 Task: Reserve a 2-hour time slot for a doctor's check-up, including a comprehensive physical examination.
Action: Mouse pressed left at (884, 127)
Screenshot: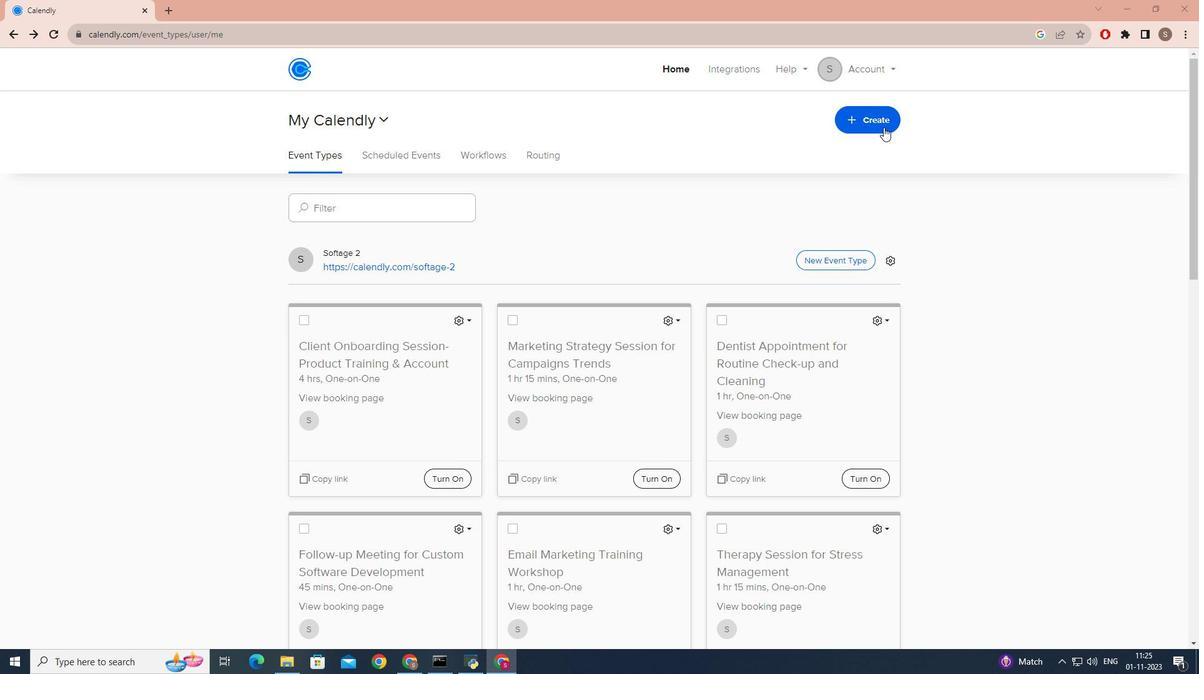 
Action: Mouse moved to (829, 184)
Screenshot: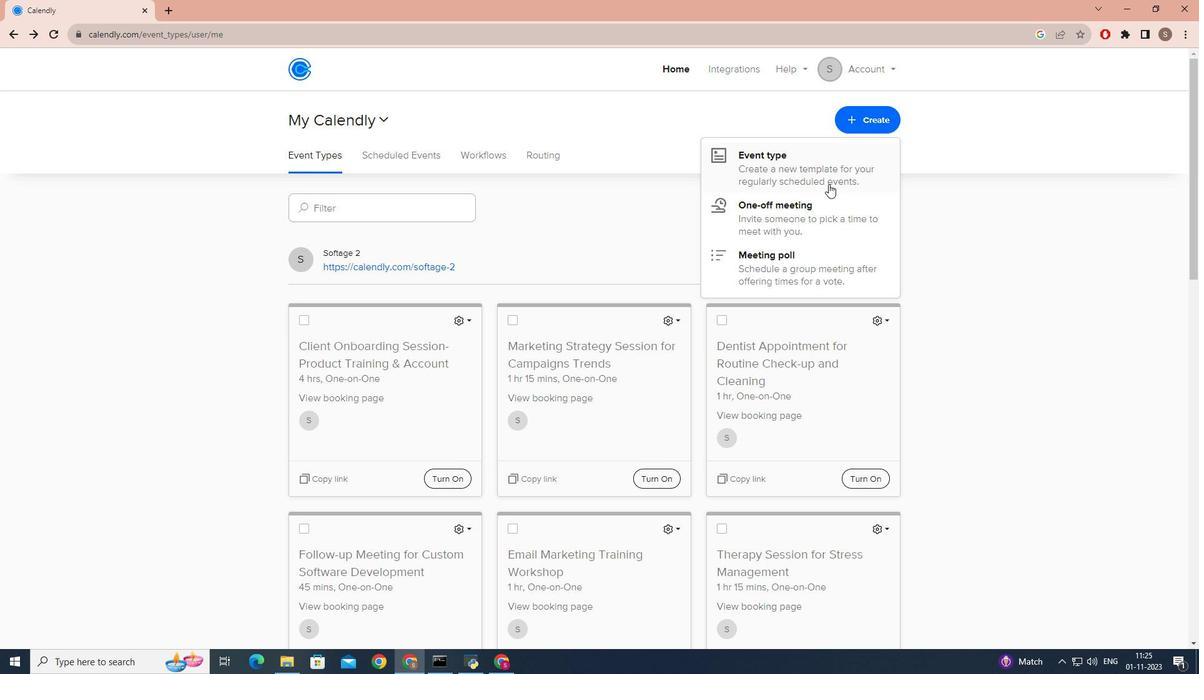 
Action: Mouse pressed left at (829, 184)
Screenshot: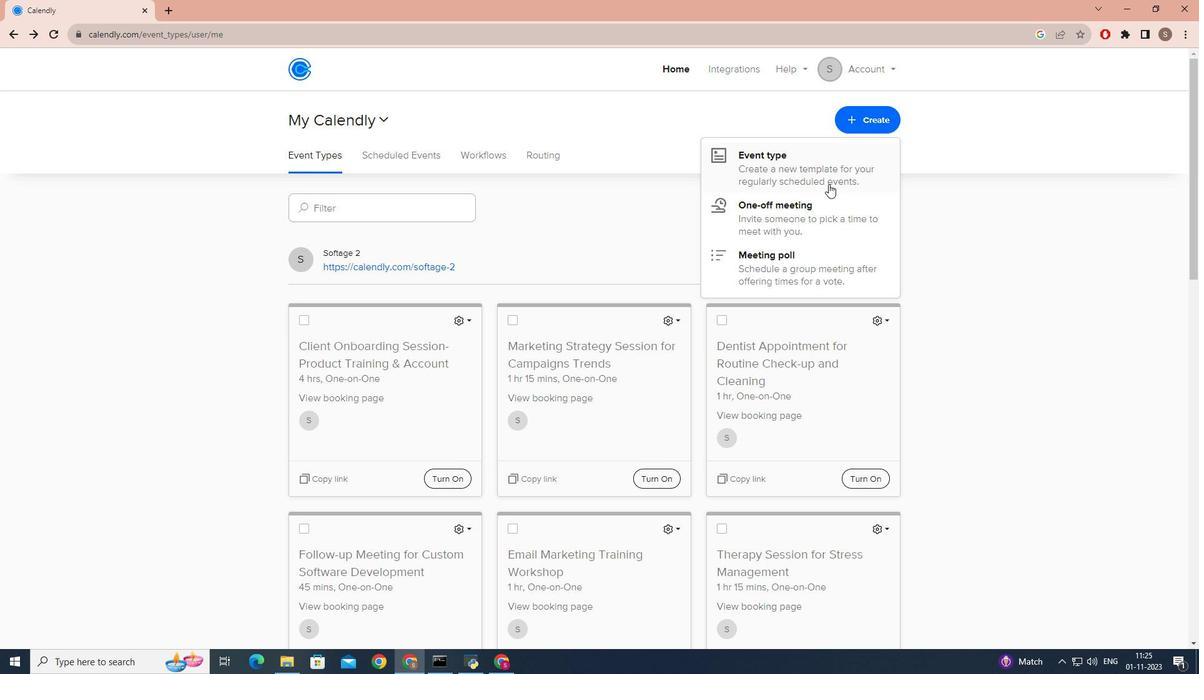 
Action: Mouse moved to (581, 236)
Screenshot: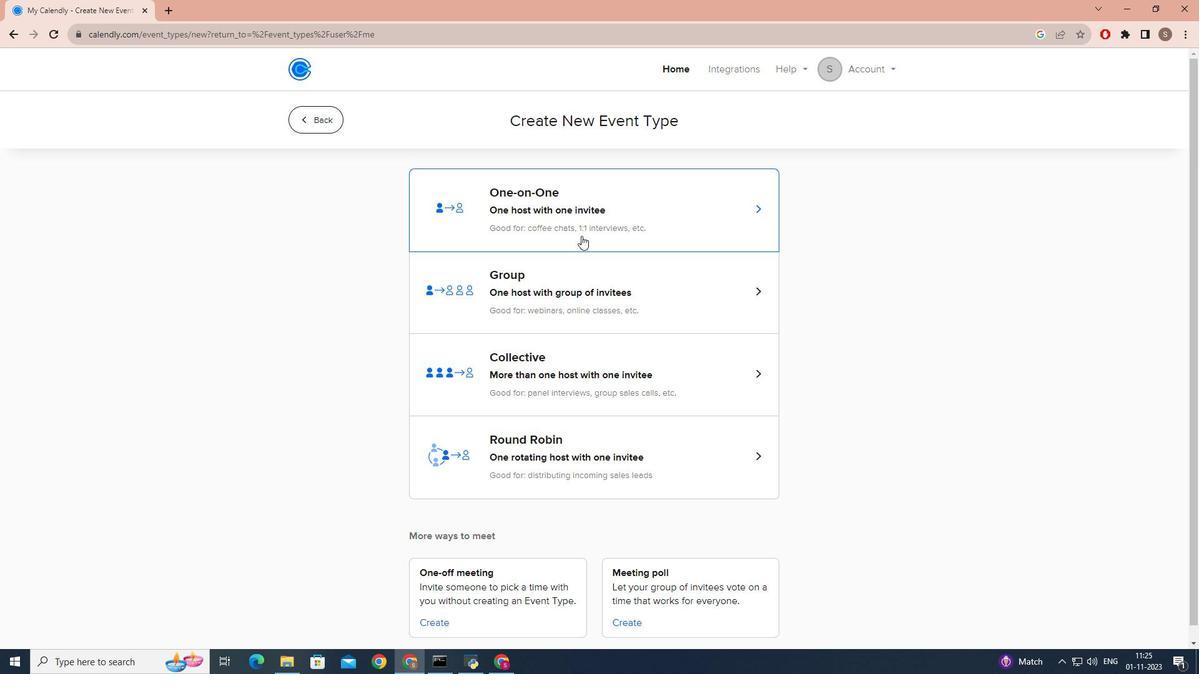 
Action: Mouse pressed left at (581, 236)
Screenshot: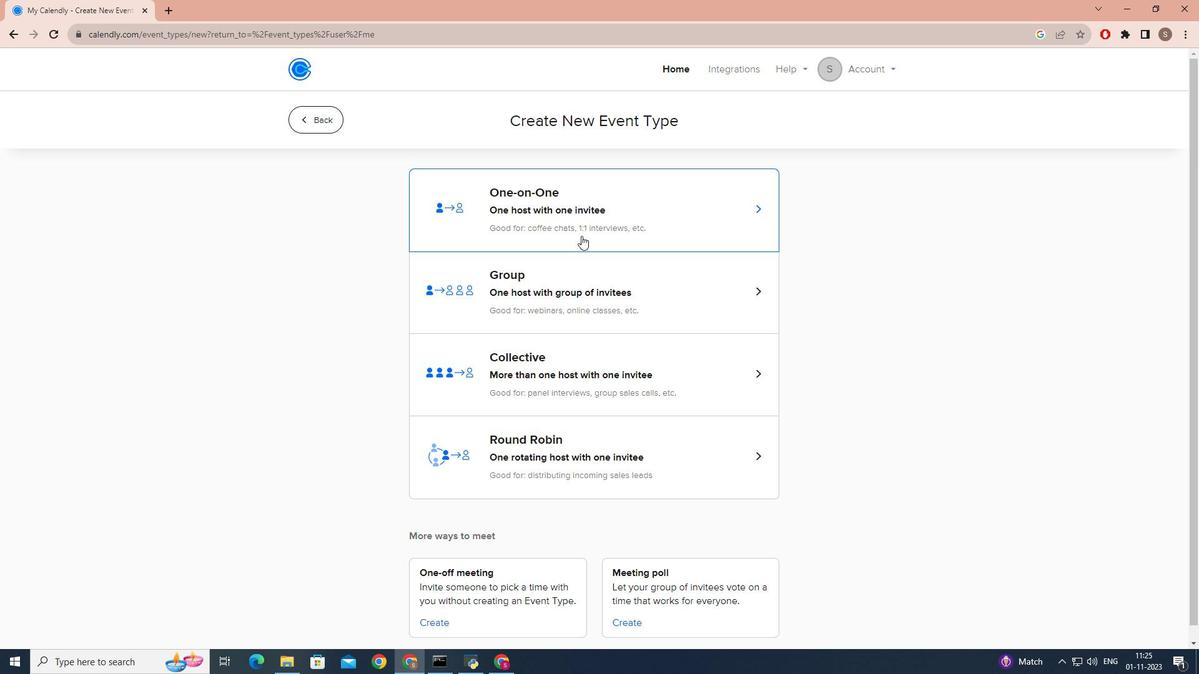 
Action: Mouse moved to (439, 302)
Screenshot: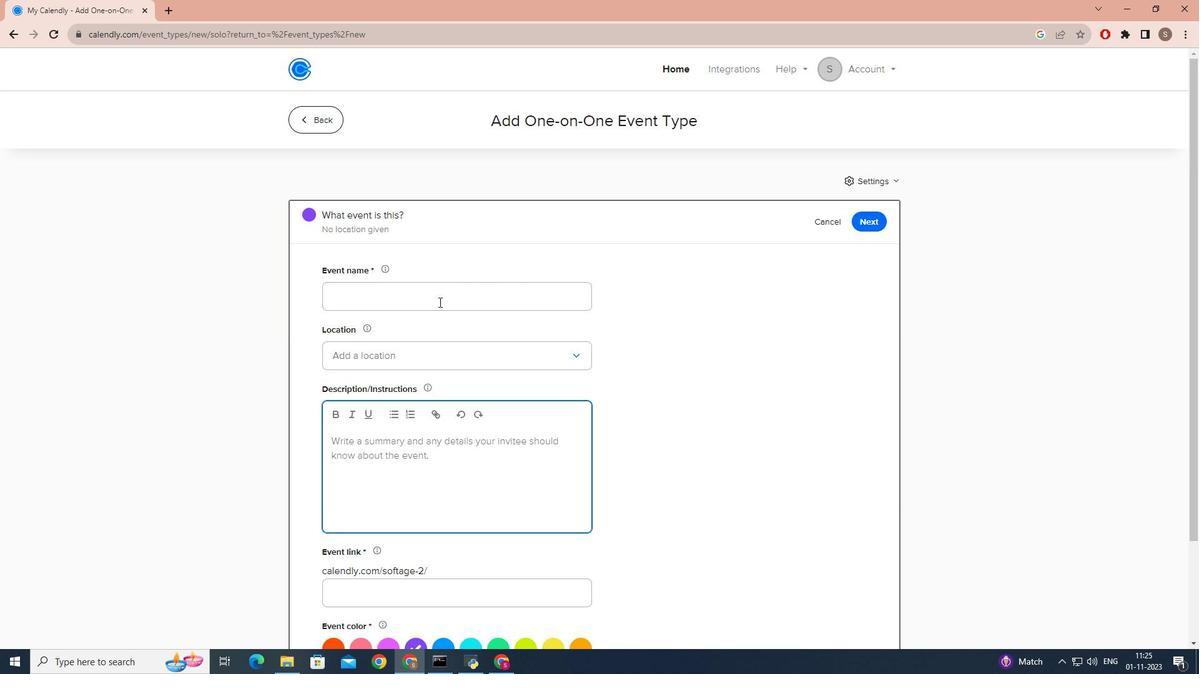 
Action: Mouse pressed left at (439, 302)
Screenshot: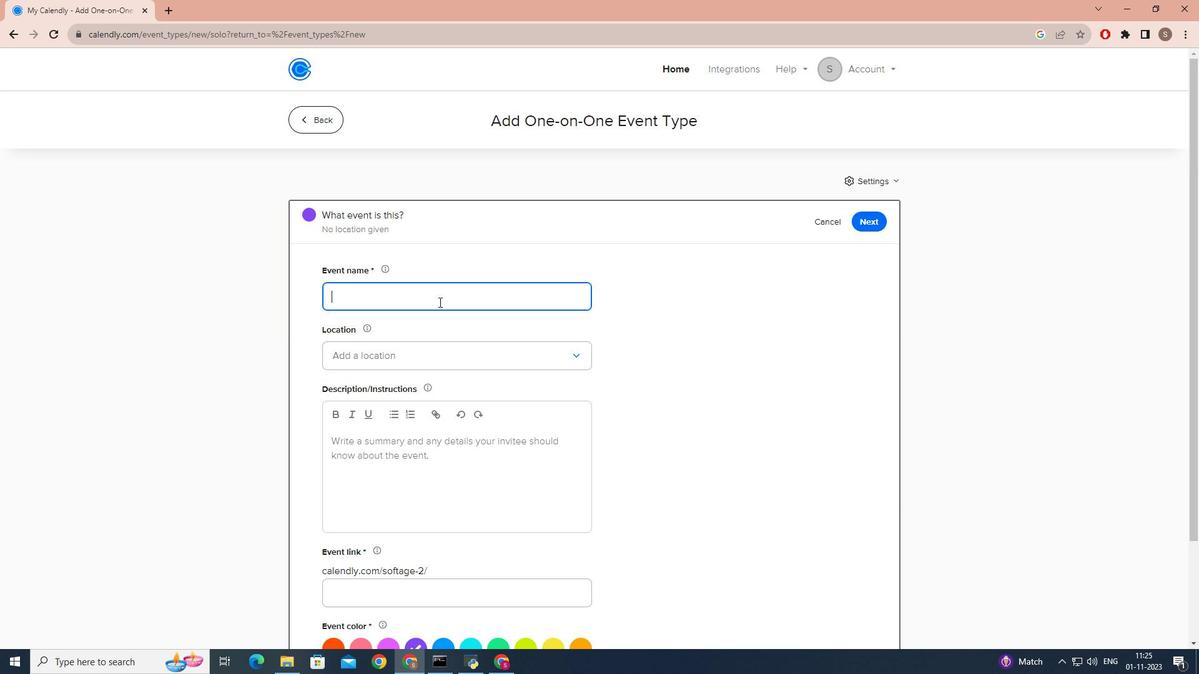 
Action: Key pressed <Key.caps_lock>C<Key.caps_lock>ompreheb<Key.backspace>nsive<Key.space><Key.caps_lock>P<Key.caps_lock>hysical<Key.space><Key.caps_lock>EX<Key.backspace><Key.caps_lock>xa,<Key.backspace>mination
Screenshot: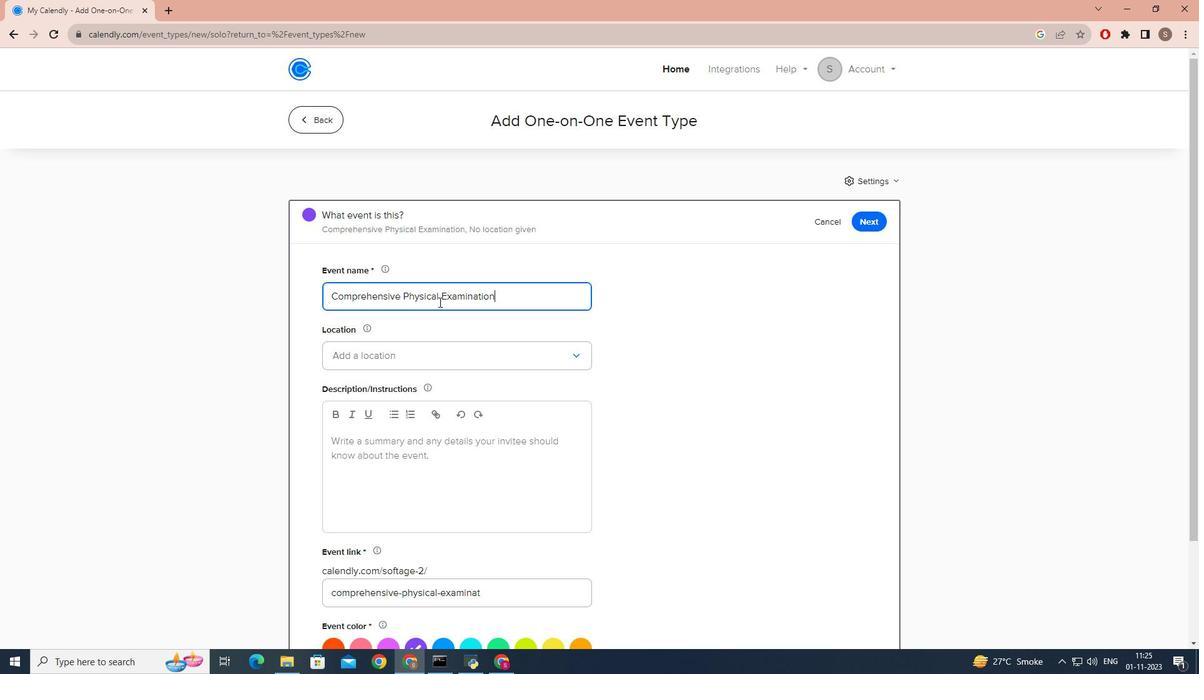 
Action: Mouse moved to (373, 357)
Screenshot: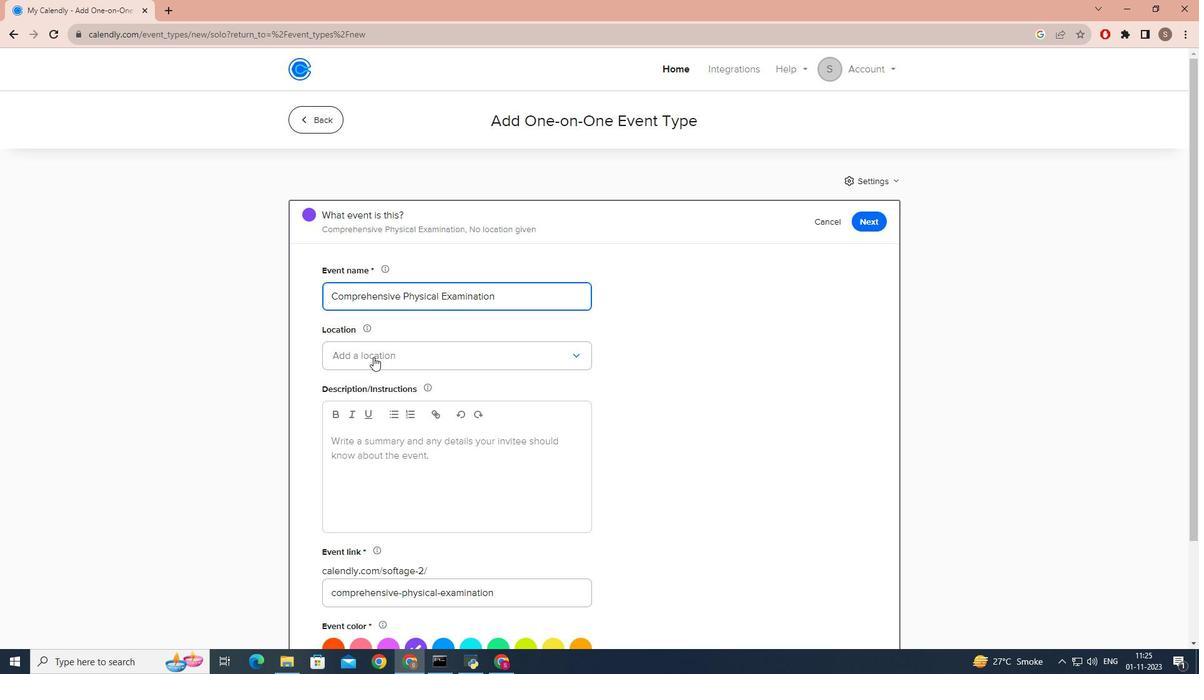 
Action: Mouse pressed left at (373, 357)
Screenshot: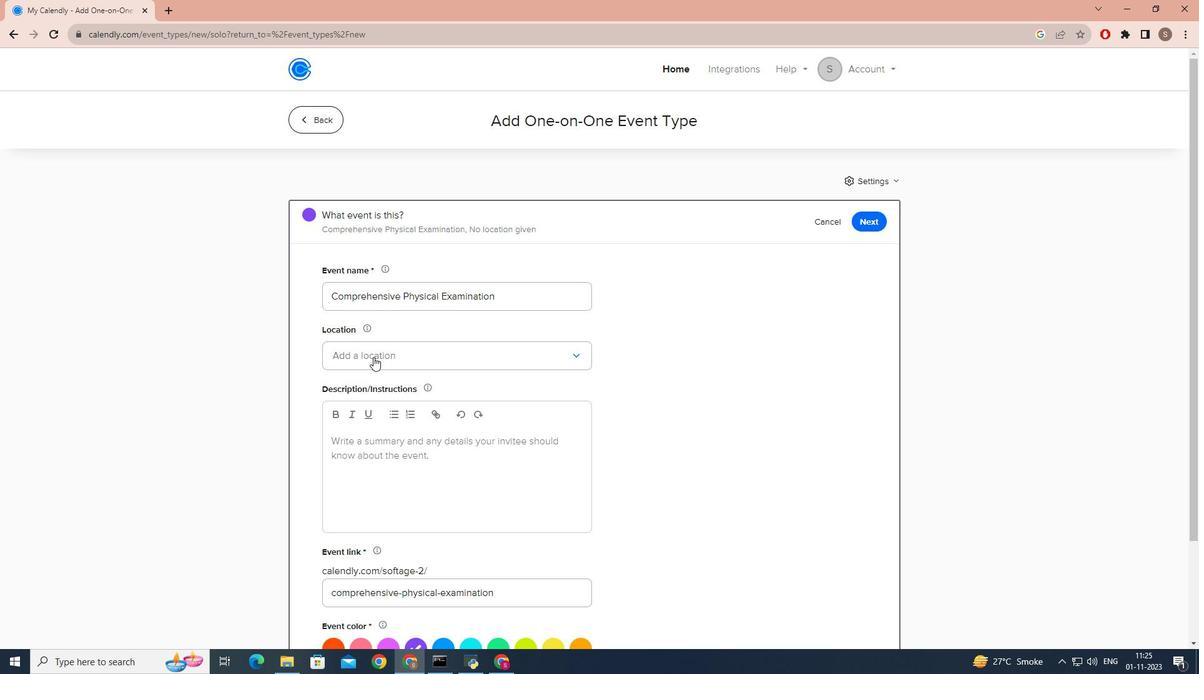 
Action: Mouse moved to (373, 401)
Screenshot: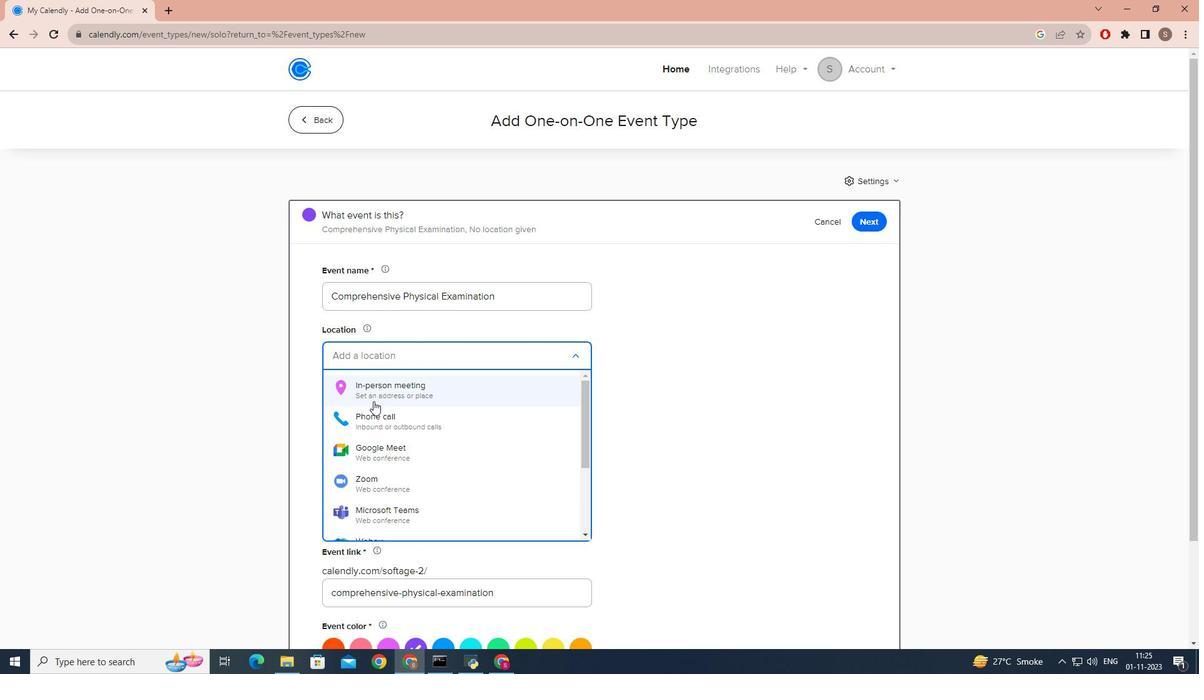 
Action: Mouse pressed left at (373, 401)
Screenshot: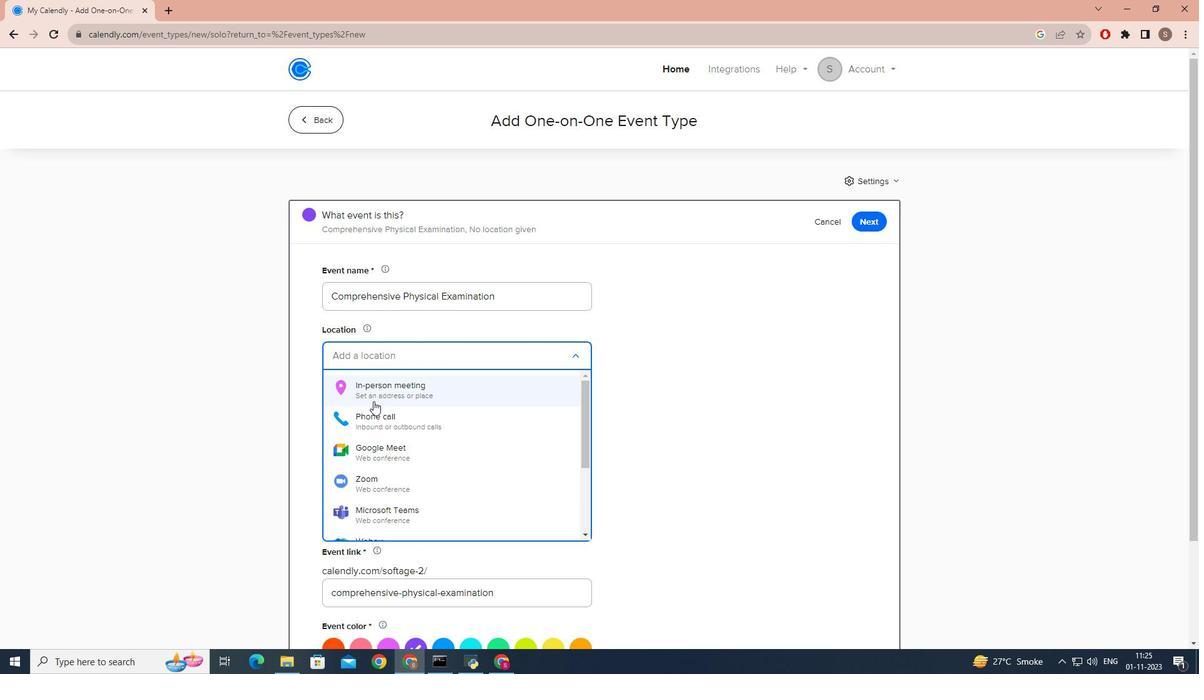 
Action: Mouse moved to (494, 208)
Screenshot: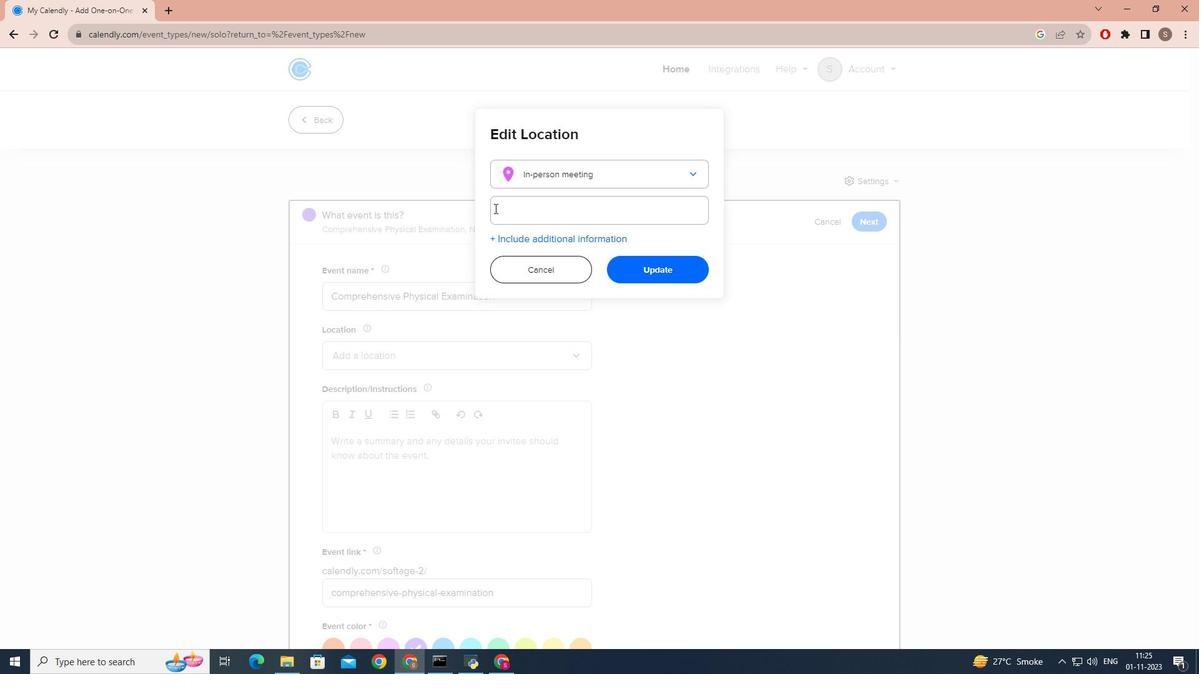 
Action: Mouse pressed left at (494, 208)
Screenshot: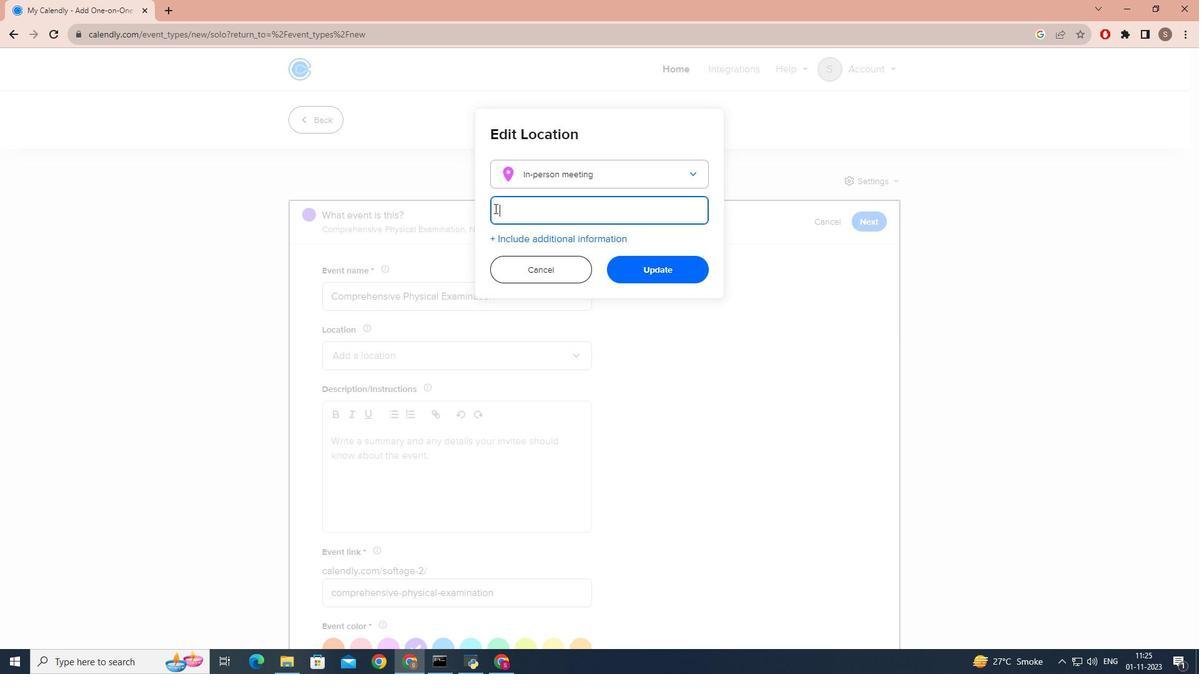 
Action: Key pressed <Key.caps_lock>M<Key.caps_lock>ayo<Key.space><Key.caps_lock>C<Key.caps_lock>linic,<Key.caps_lock>M<Key.caps_lock>innesota
Screenshot: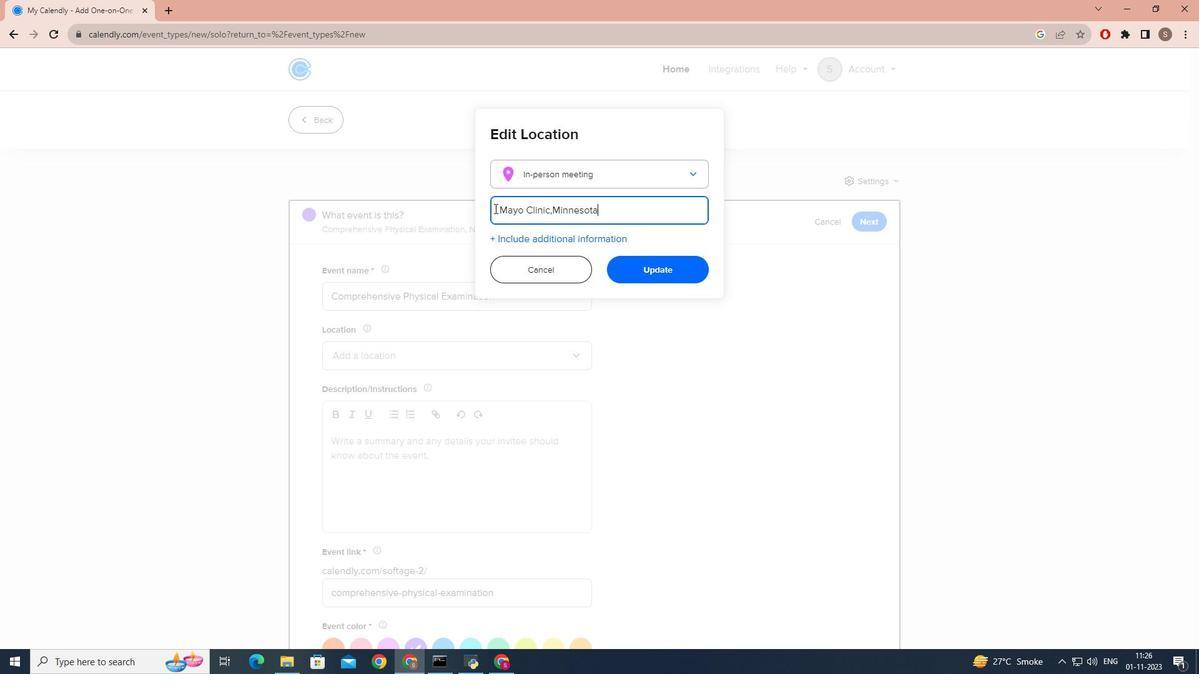 
Action: Mouse moved to (641, 264)
Screenshot: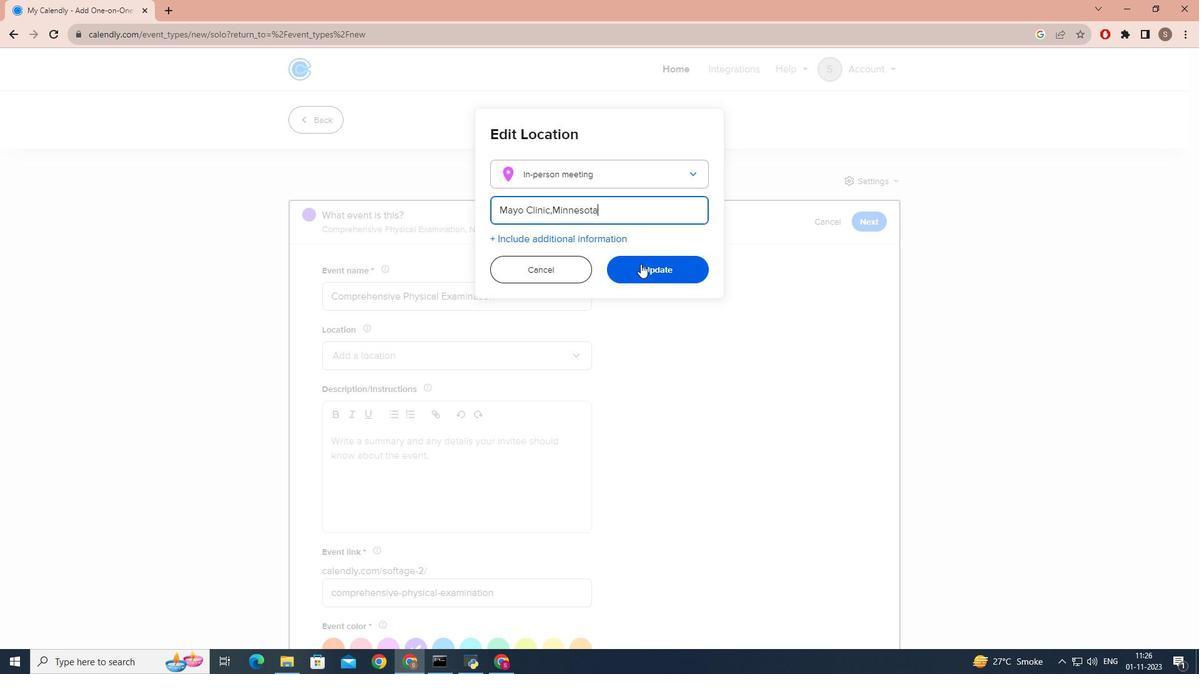 
Action: Mouse pressed left at (641, 264)
Screenshot: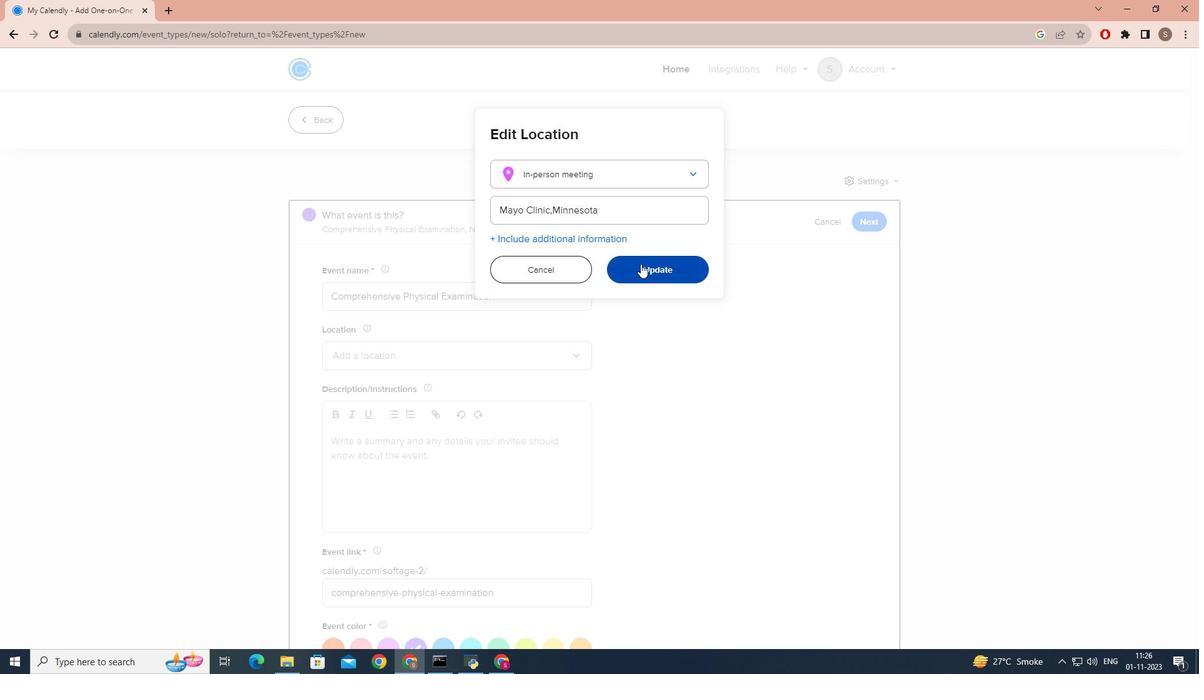 
Action: Mouse moved to (355, 488)
Screenshot: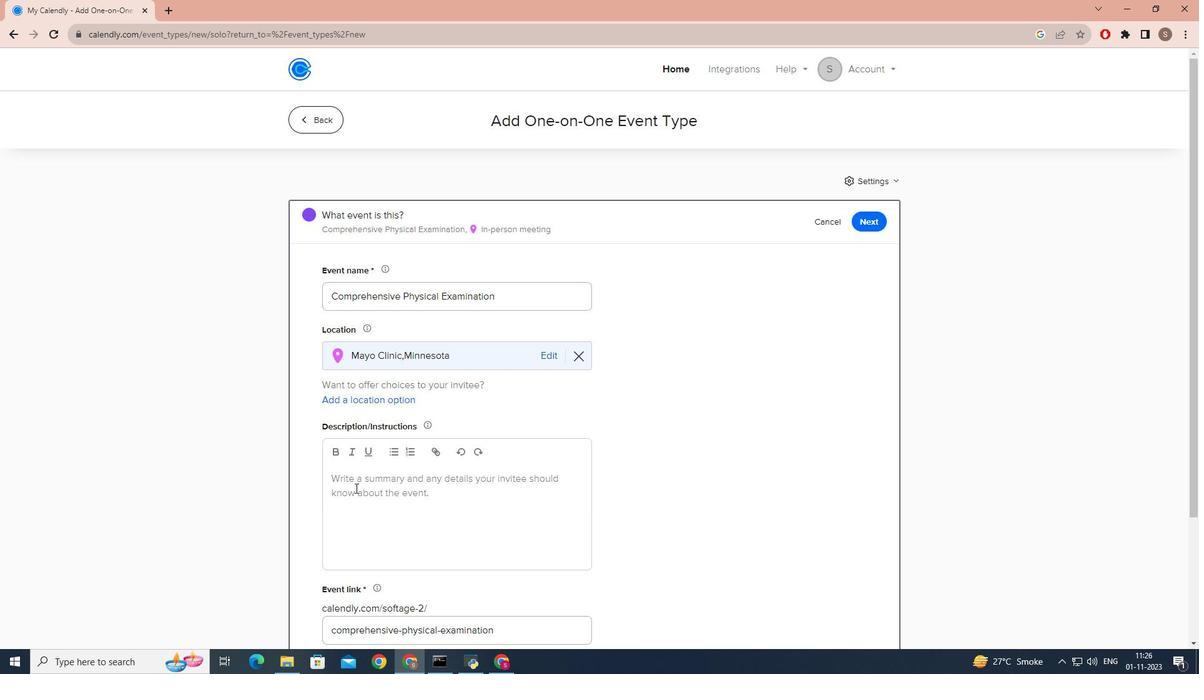 
Action: Mouse pressed left at (355, 488)
Screenshot: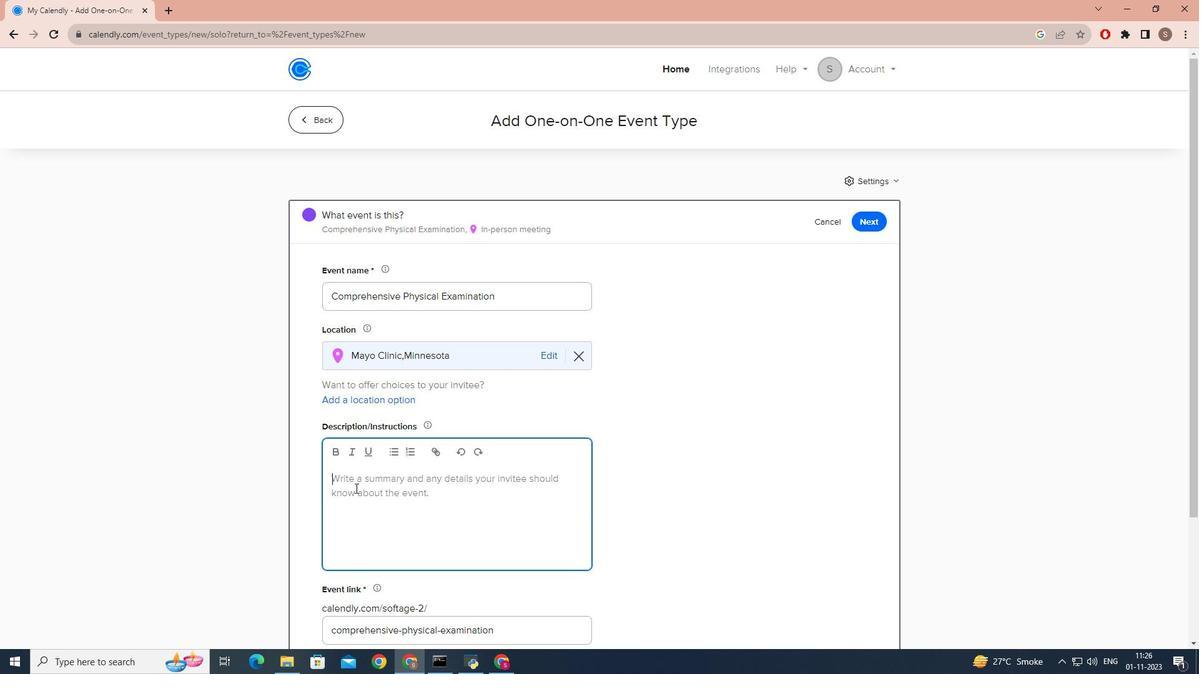 
Action: Key pressed <Key.caps_lock>T<Key.caps_lock>hank<Key.space>you<Key.space>for<Key.space>visiting<Key.space>and<Key.space>booking<Key.space>an<Key.space>appointment<Key.space>with<Key.space><Key.caps_lock>D<Key.caps_lock>r.<Key.space><Key.caps_lock>K<Key.caps_lock>atie<Key.space><Key.caps_lock>J<Key.caps_lock>ones<Key.space>,<Key.space><Key.caps_lock>D<Key.caps_lock>=<Key.backspace><Key.backspace><Key.backspace><Key.backspace>.<Key.caps_lock>D<Key.caps_lock>uring<Key.space>this<Key.space>appointment<Key.space>we<Key.space>will<Key.space>cob<Key.backspace>ver<Key.space>all<Key.space>aspects<Key.space>of<Key.space>your<Key.space>health<Key.space>,discuss<Key.space>any<Key.space>conce
Screenshot: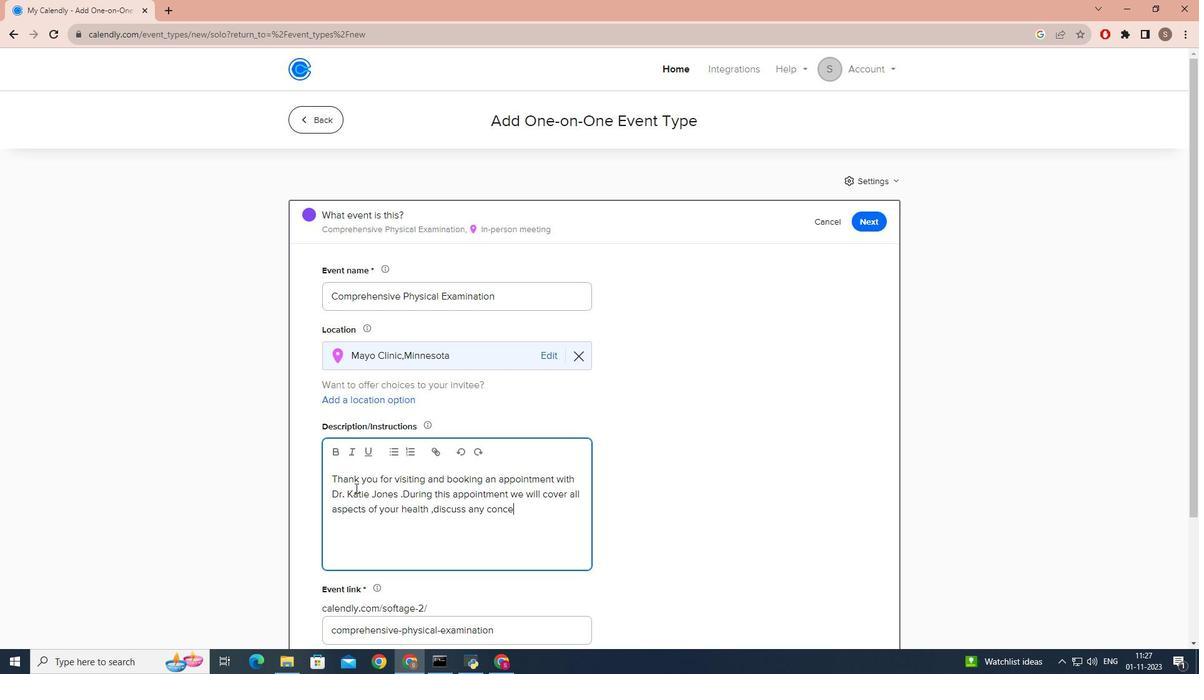 
Action: Mouse moved to (355, 488)
Screenshot: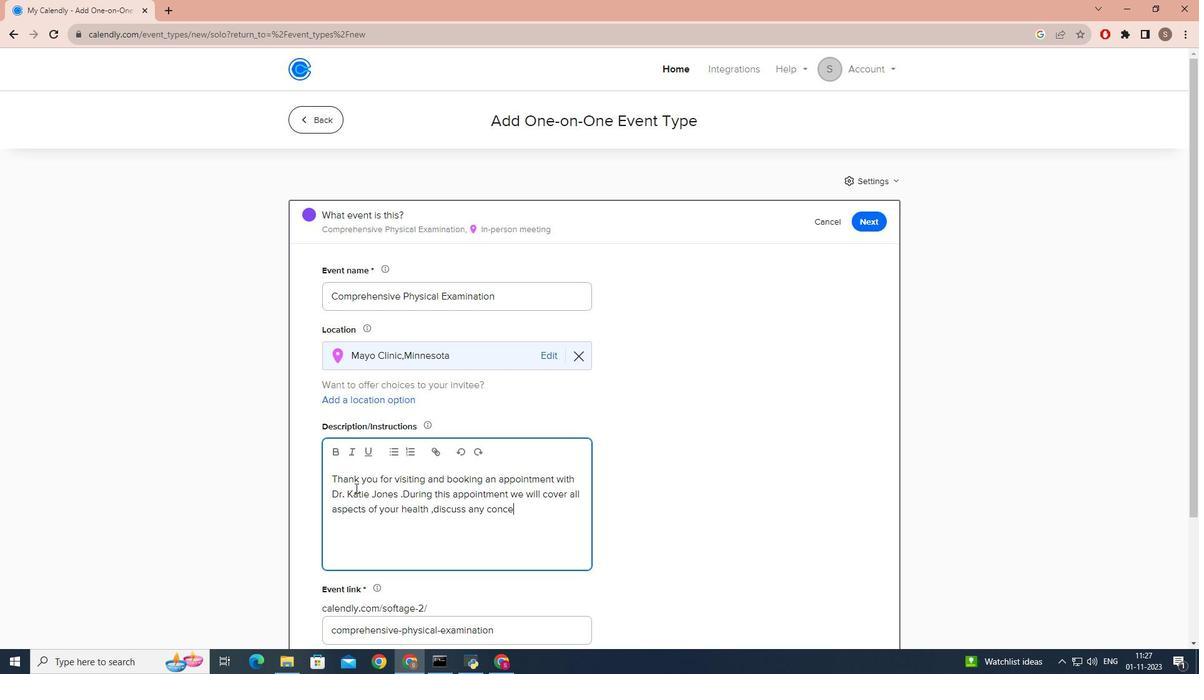 
Action: Key pressed rn
Screenshot: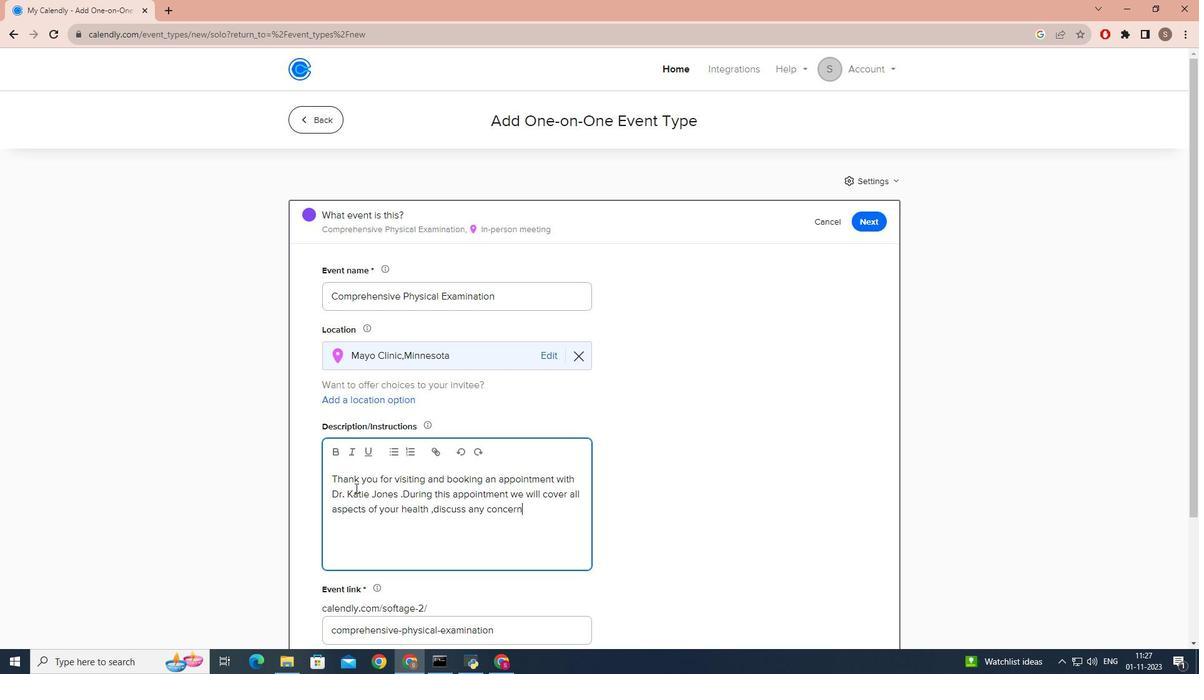 
Action: Mouse moved to (355, 488)
Screenshot: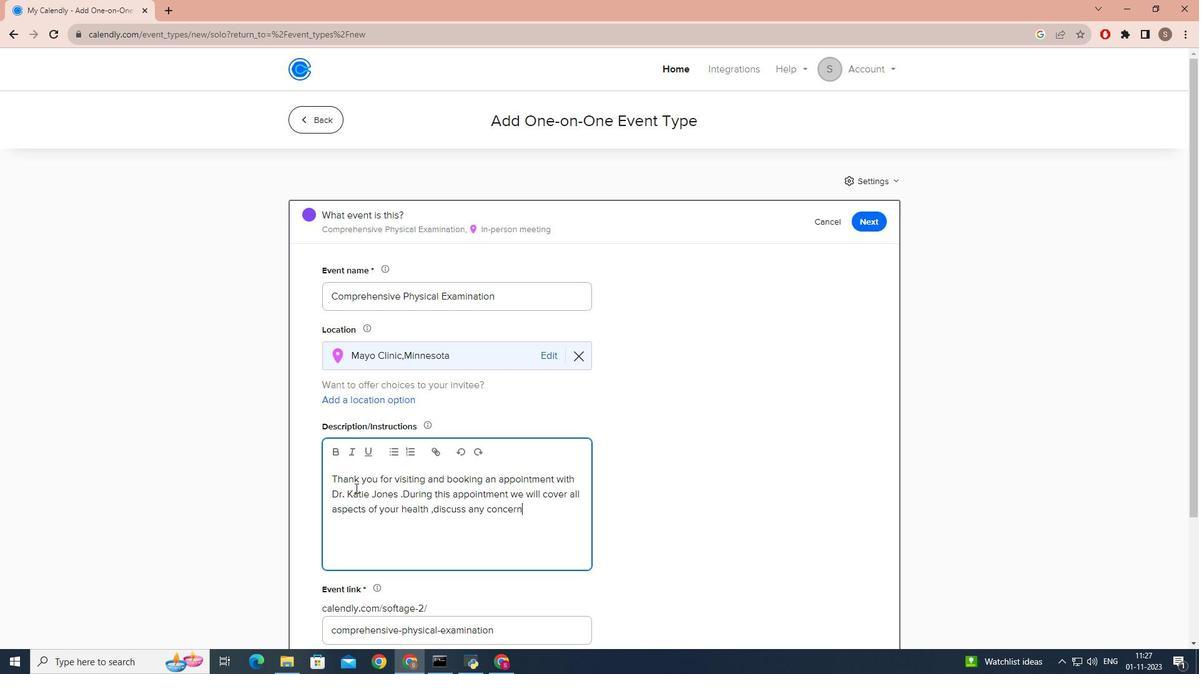
Action: Key pressed s<Key.space>you<Key.space>might<Key.space>be<Key.space>having<Key.space>and<Key.space>perform<Key.space>a<Key.space>thorough<Key.space>examination<Key.space>check<Key.space>up.<Key.caps_lock>P<Key.caps_lock>lease<Key.space>select<Key.space>a<Key.space>tim<Key.space><Key.backspace>e<Key.space>taht<Key.space><Key.backspace><Key.backspace><Key.backspace><Key.backspace>hat<Key.space>suits<Key.space>you.<Key.caps_lock>WE<Key.caps_lock><Key.backspace>e<Key.space>look<Key.space>forward<Key.space>in<Key.space>assessing<Key.space>you<Key.space>in<Key.space>maintaining<Key.space>your<Key.space>well<Key.space>being.
Screenshot: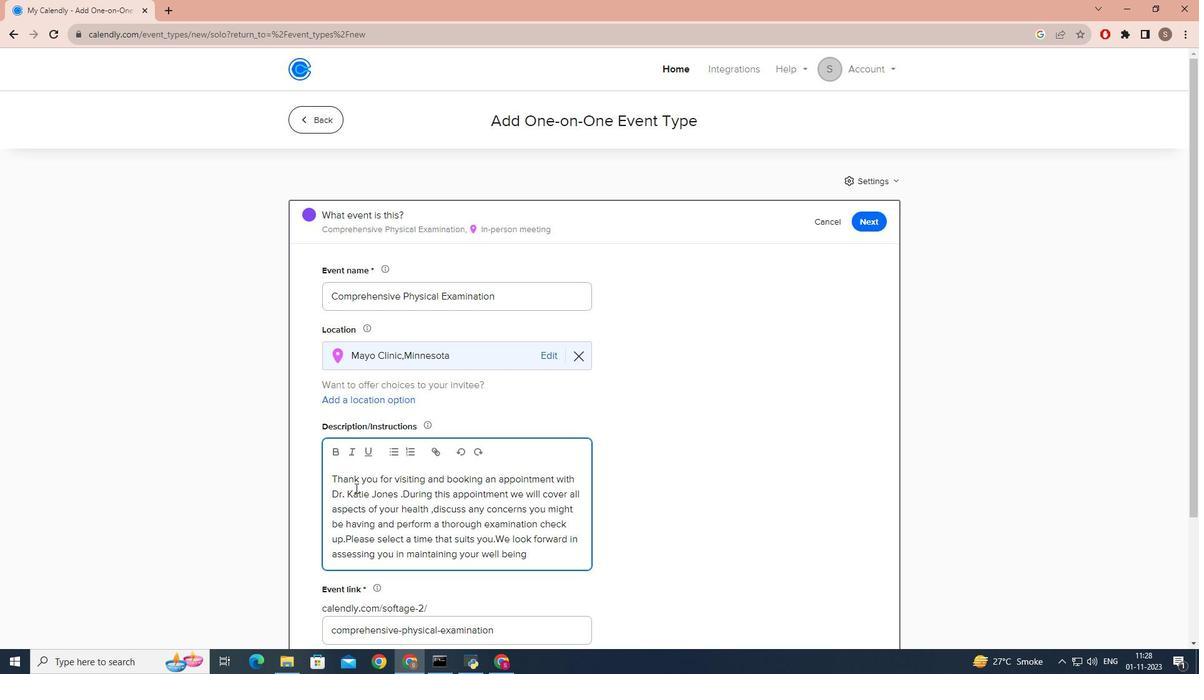 
Action: Mouse moved to (135, 349)
Screenshot: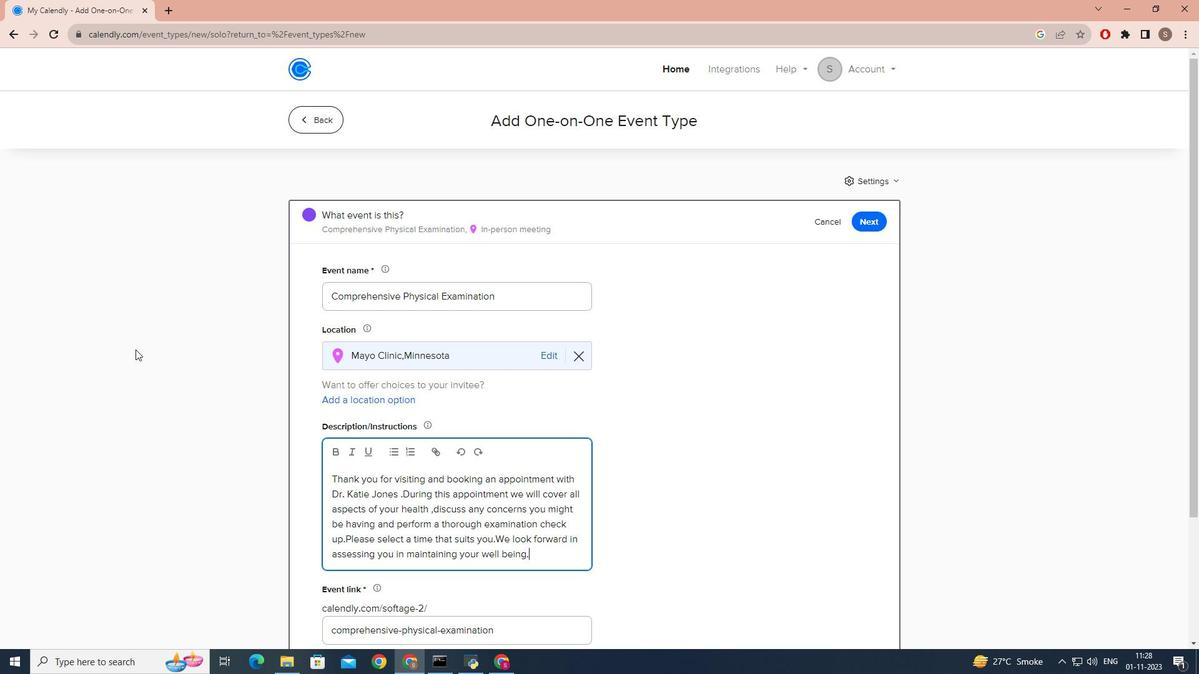 
Action: Mouse scrolled (135, 349) with delta (0, 0)
Screenshot: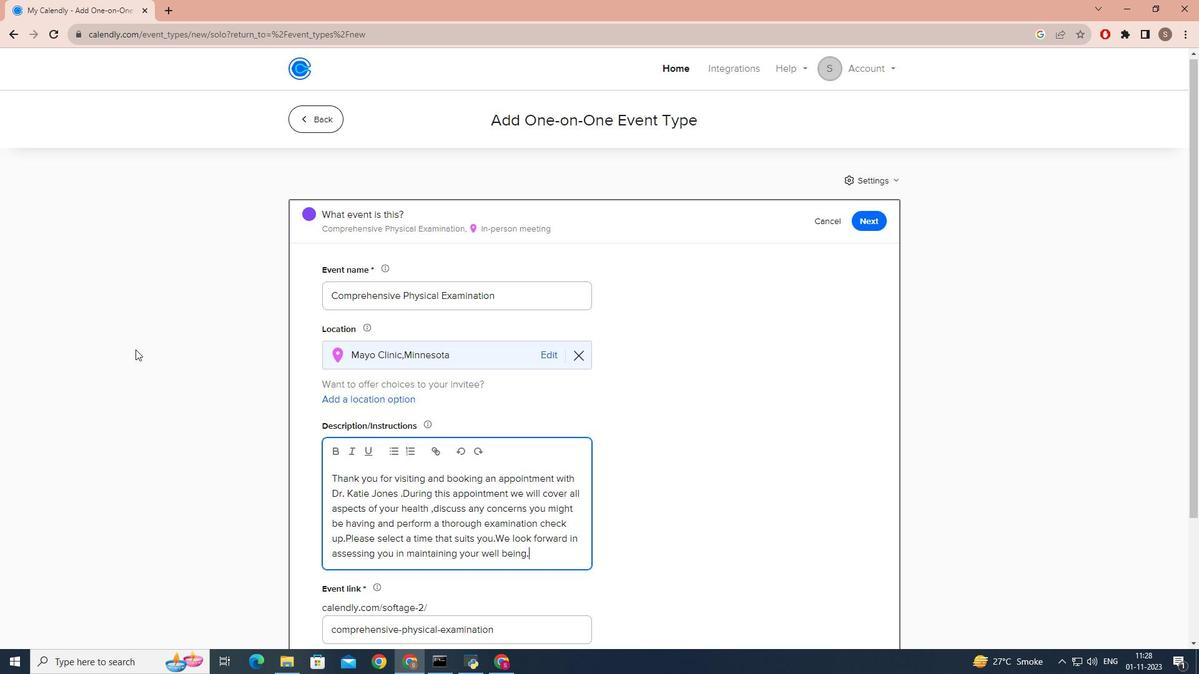 
Action: Mouse scrolled (135, 349) with delta (0, 0)
Screenshot: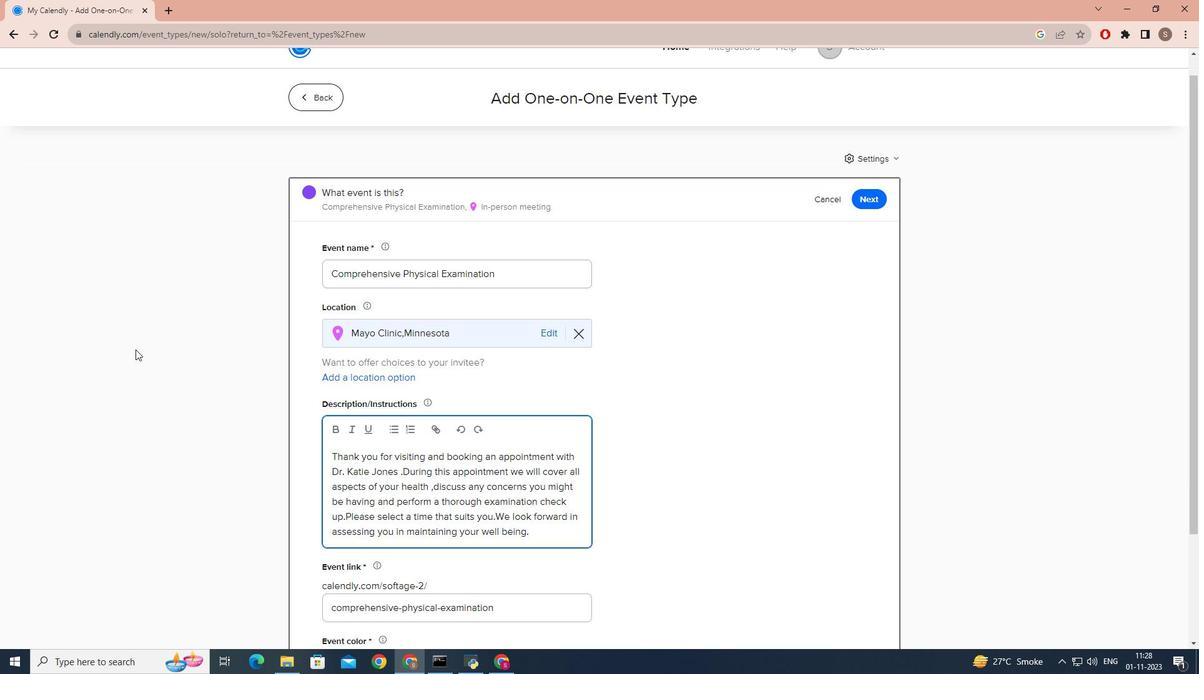 
Action: Mouse scrolled (135, 349) with delta (0, 0)
Screenshot: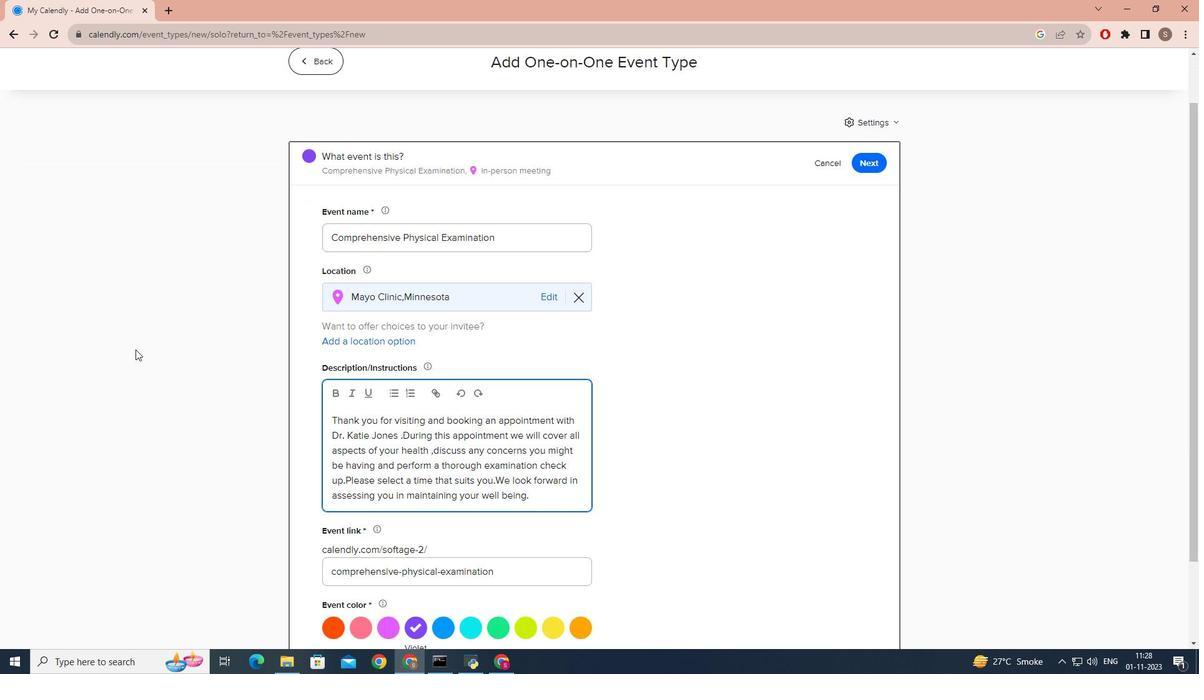 
Action: Mouse scrolled (135, 349) with delta (0, 0)
Screenshot: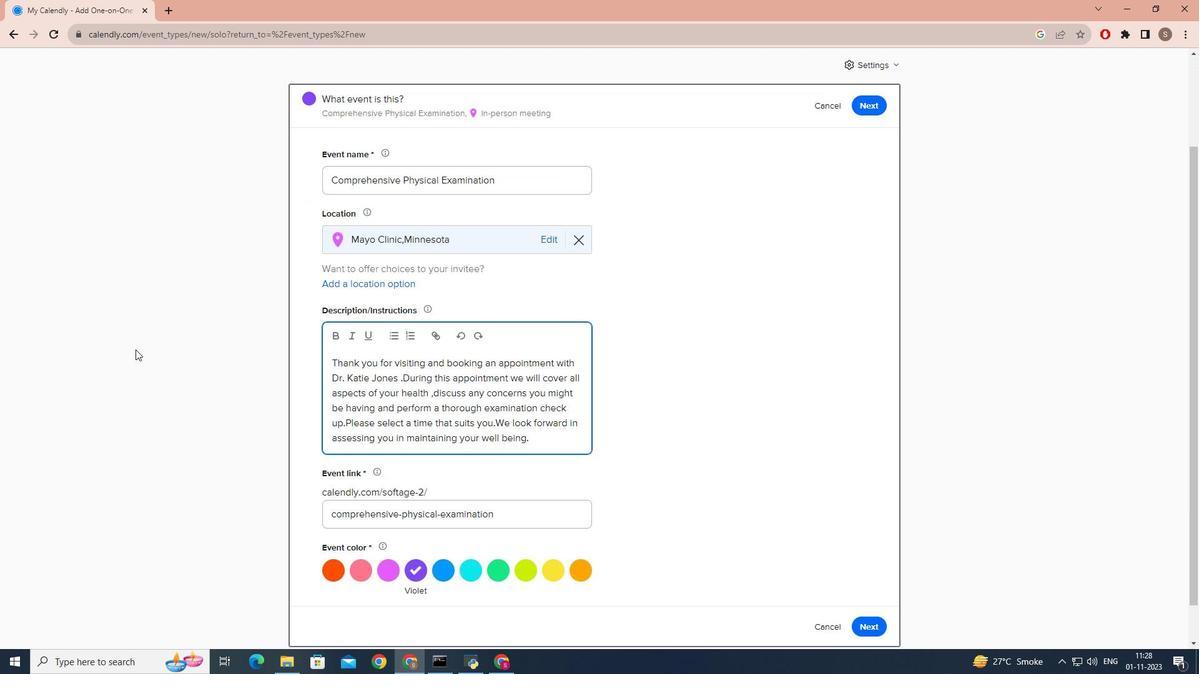 
Action: Mouse moved to (453, 526)
Screenshot: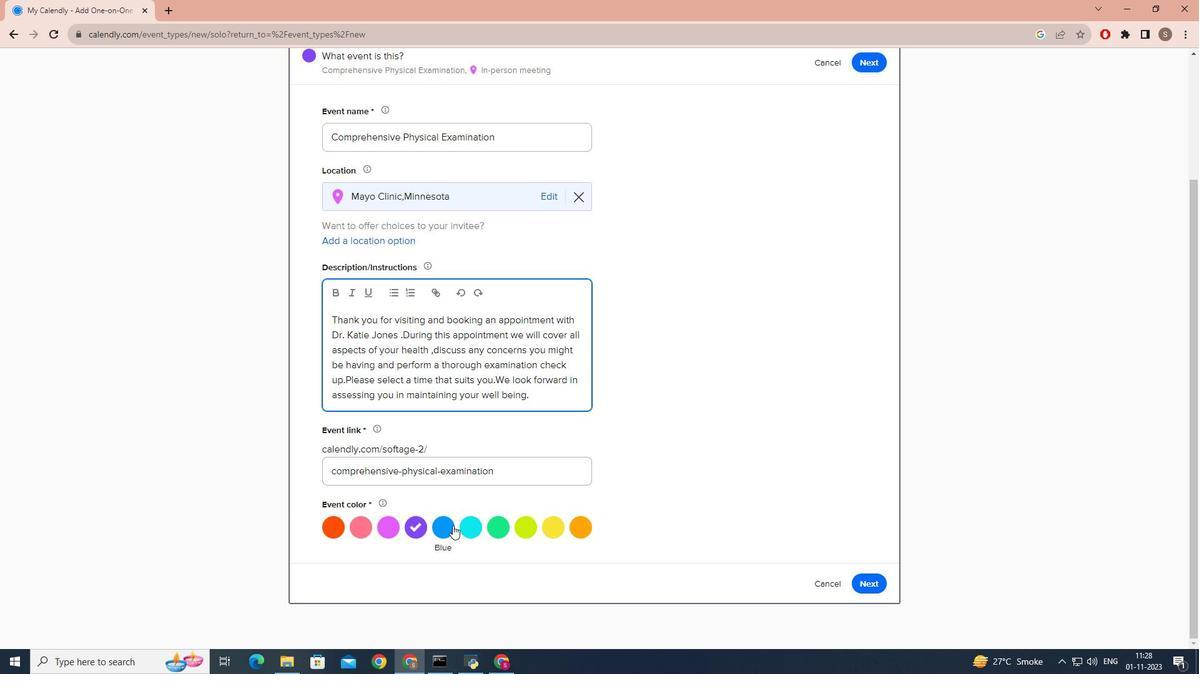 
Action: Mouse pressed left at (453, 526)
Screenshot: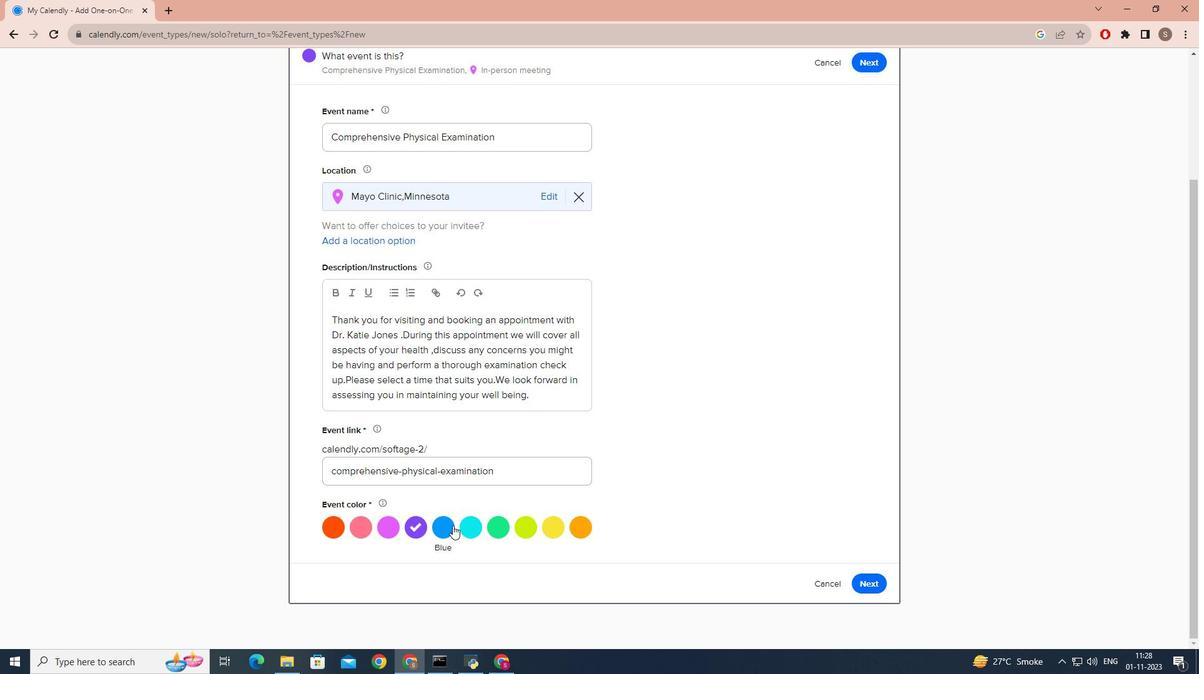
Action: Mouse moved to (880, 586)
Screenshot: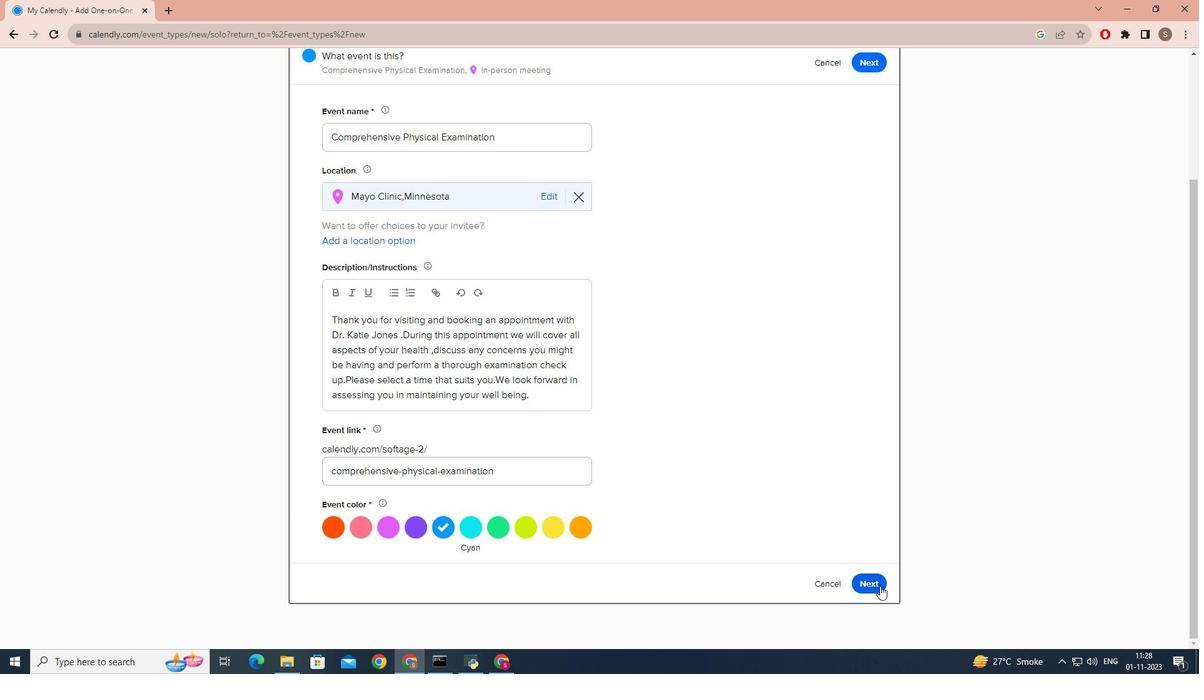 
Action: Mouse pressed left at (880, 586)
Screenshot: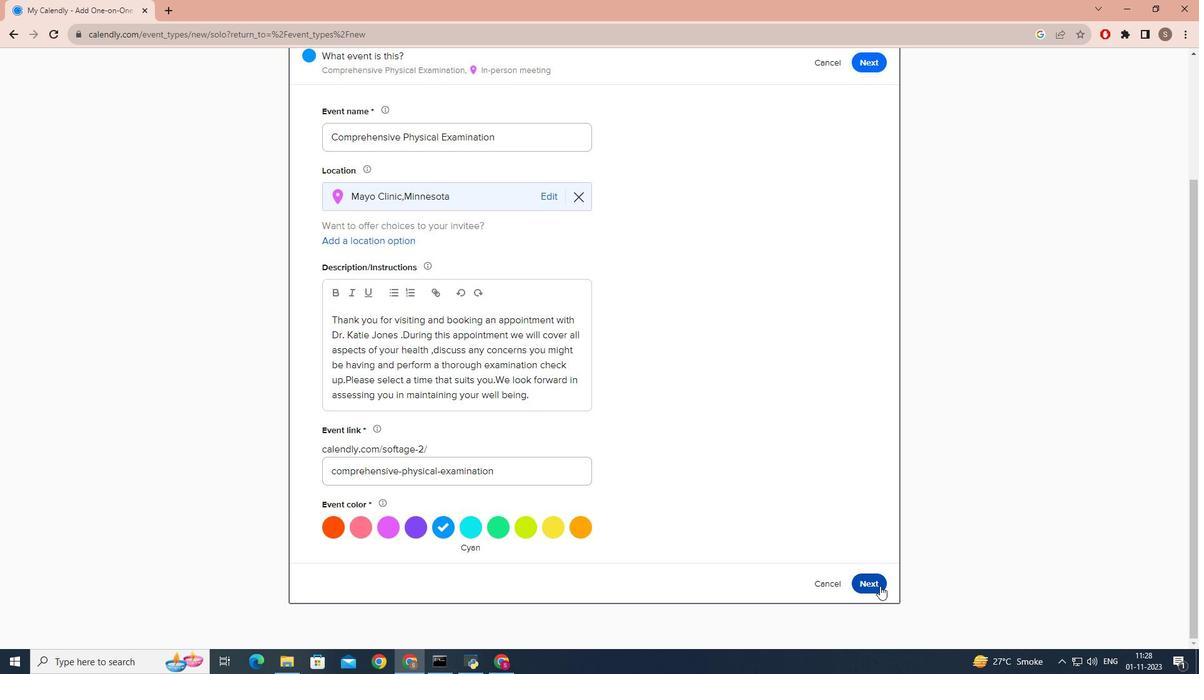 
Action: Mouse moved to (434, 360)
Screenshot: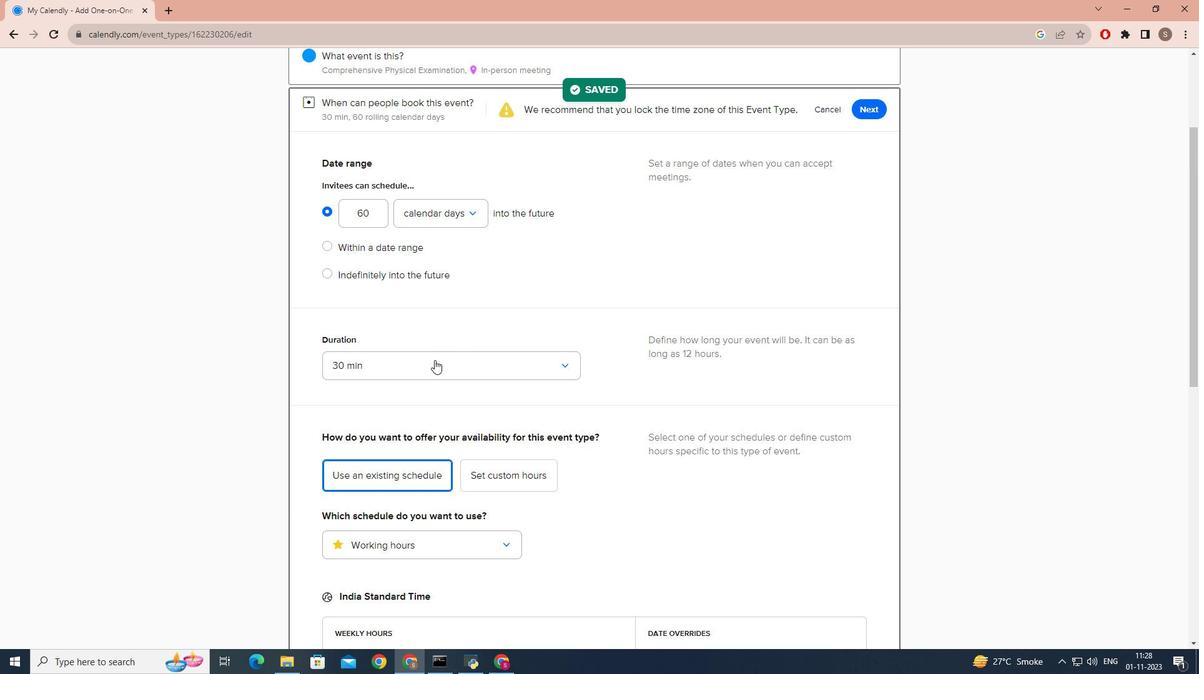 
Action: Mouse pressed left at (434, 360)
Screenshot: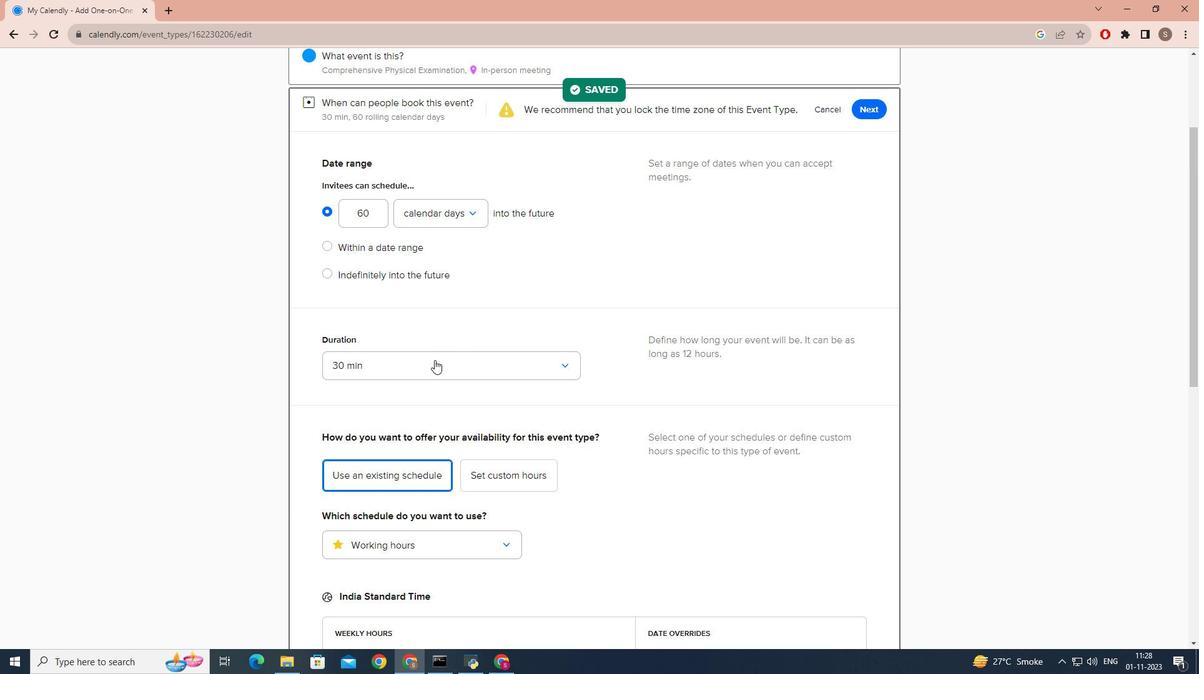 
Action: Mouse moved to (347, 496)
Screenshot: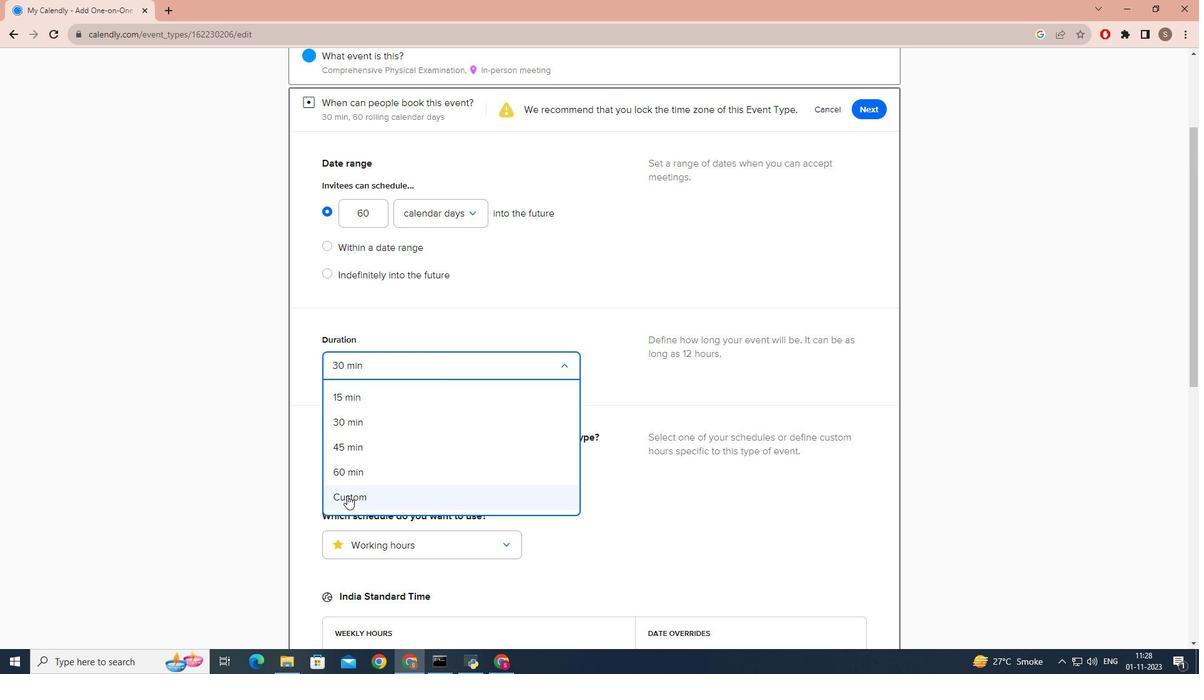 
Action: Mouse pressed left at (347, 496)
Screenshot: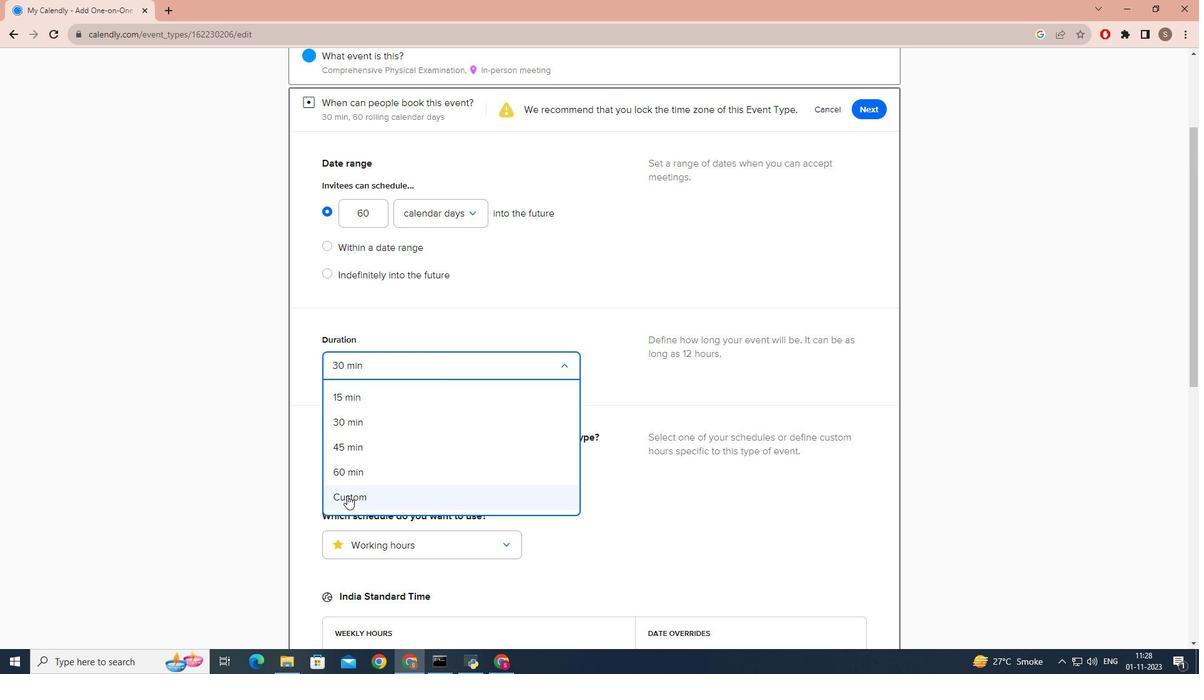 
Action: Mouse moved to (406, 401)
Screenshot: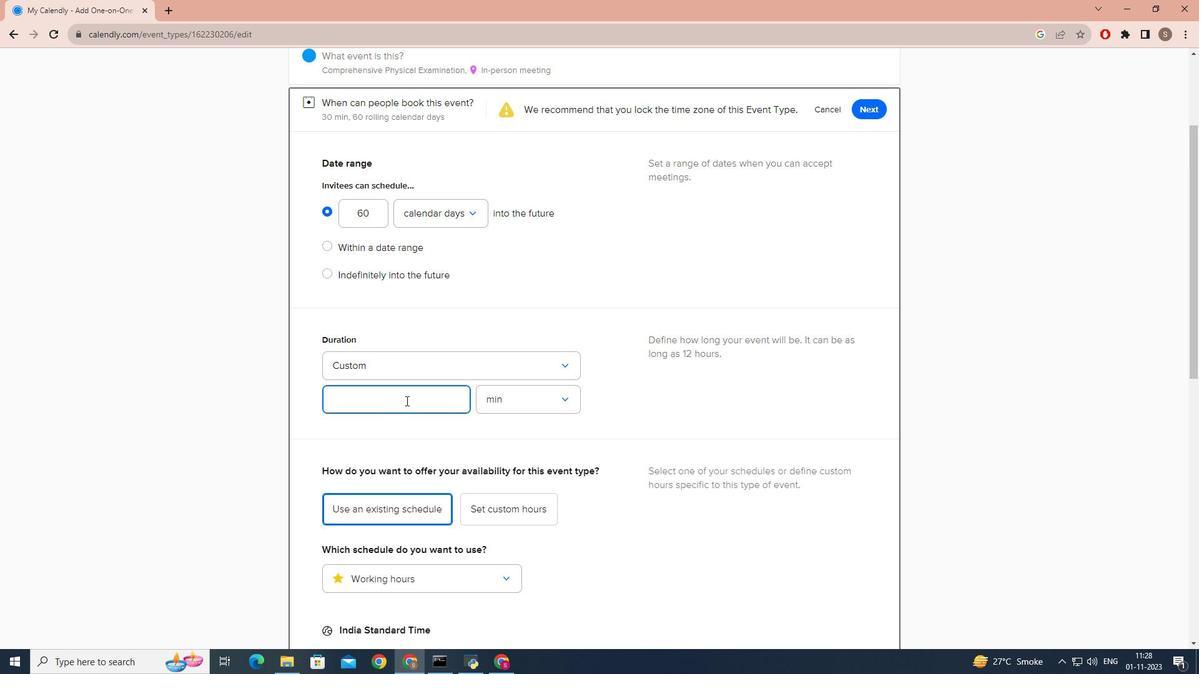 
Action: Mouse pressed left at (406, 401)
Screenshot: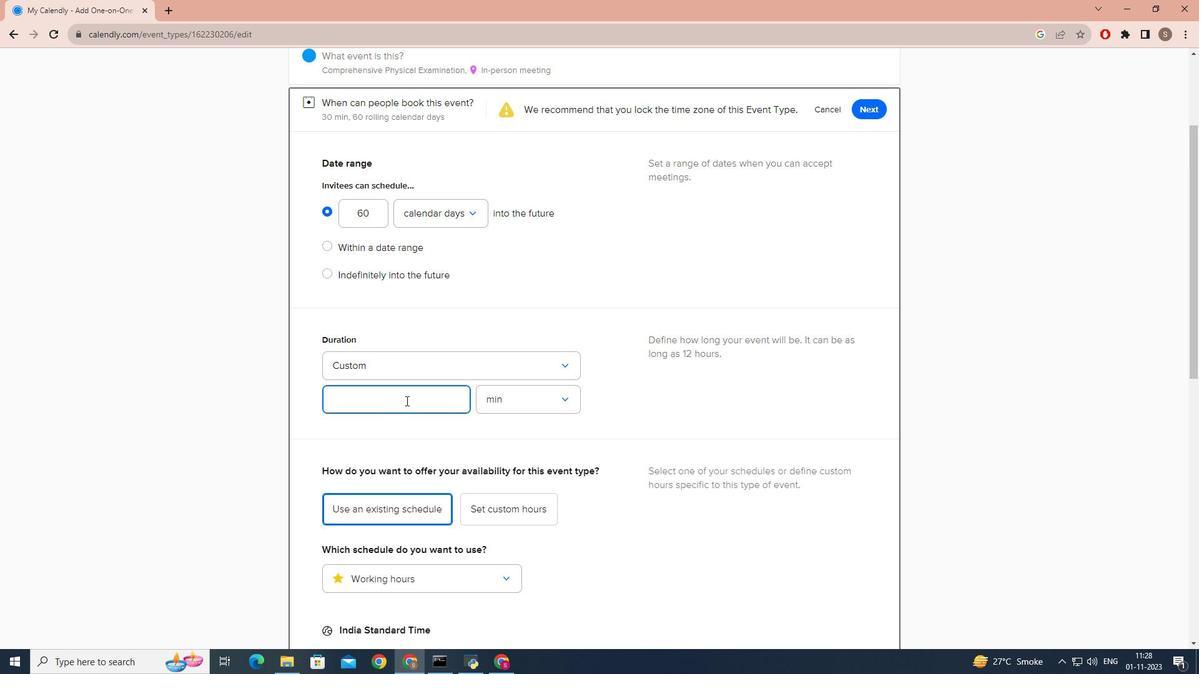 
Action: Key pressed 2
Screenshot: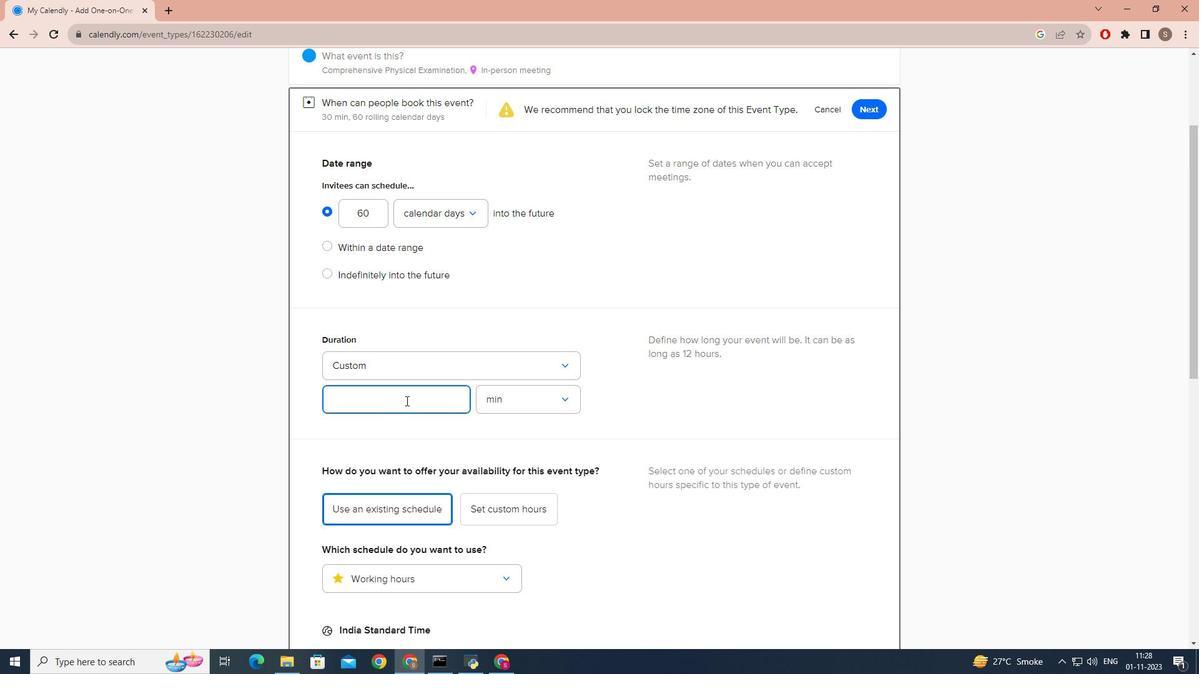 
Action: Mouse moved to (515, 406)
Screenshot: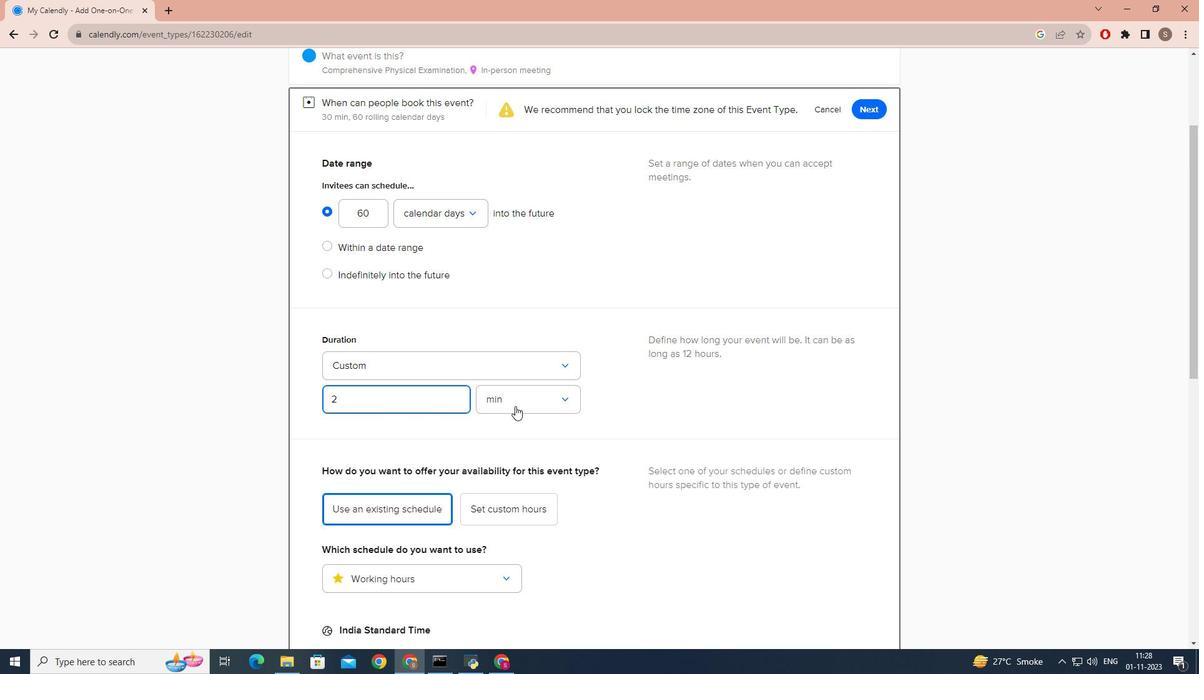 
Action: Mouse pressed left at (515, 406)
Screenshot: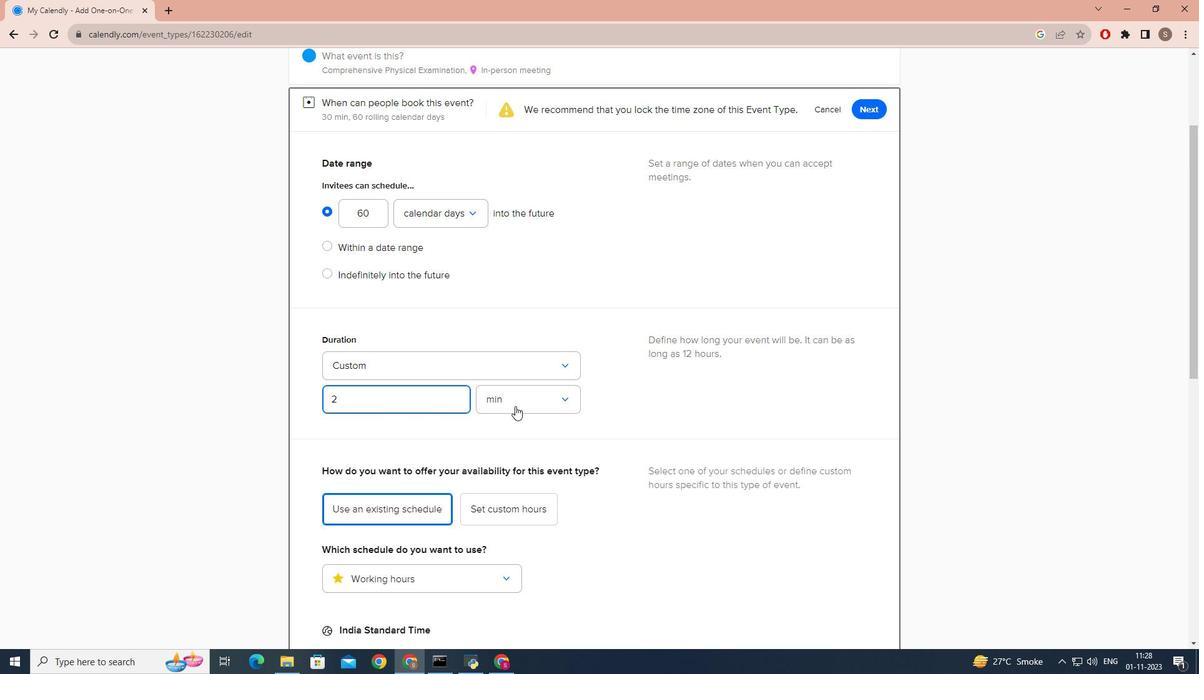 
Action: Mouse moved to (514, 459)
Screenshot: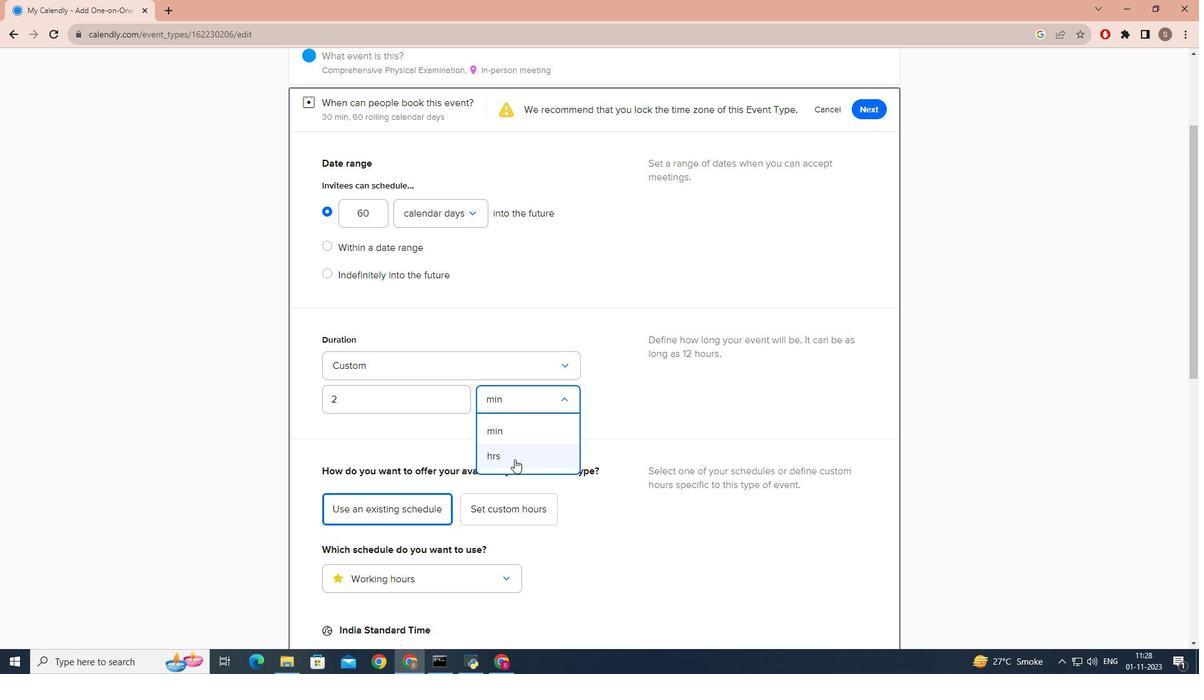 
Action: Mouse pressed left at (514, 459)
Screenshot: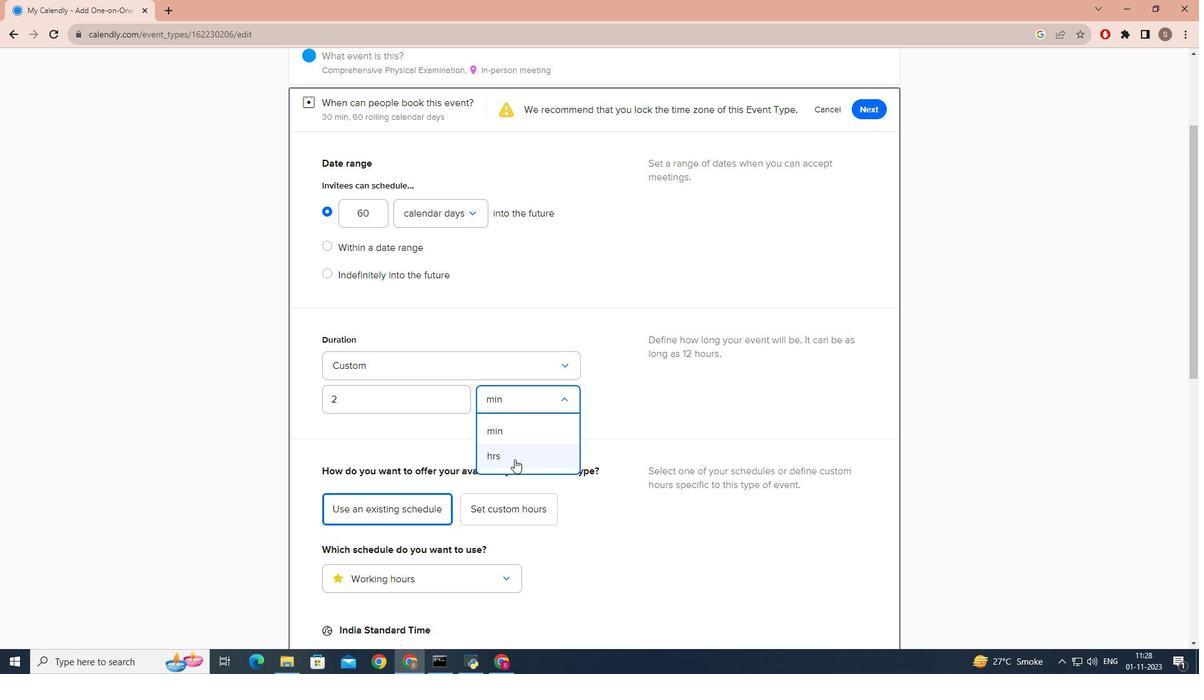
Action: Mouse moved to (585, 428)
Screenshot: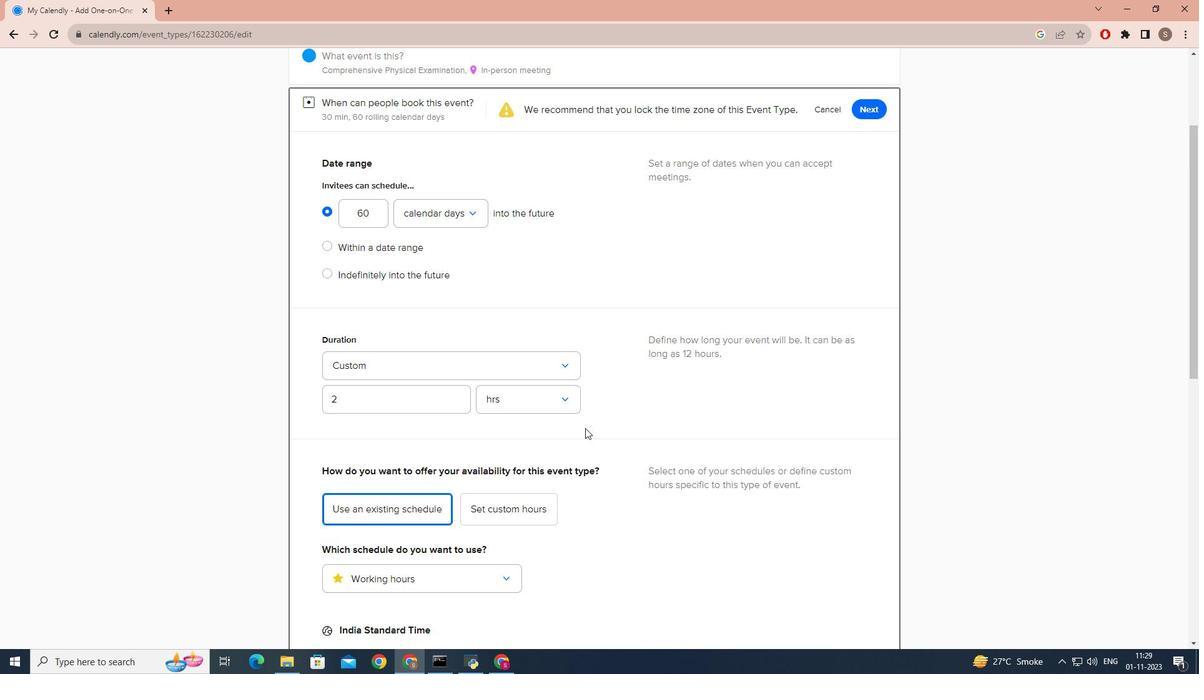 
Action: Mouse pressed left at (585, 428)
Screenshot: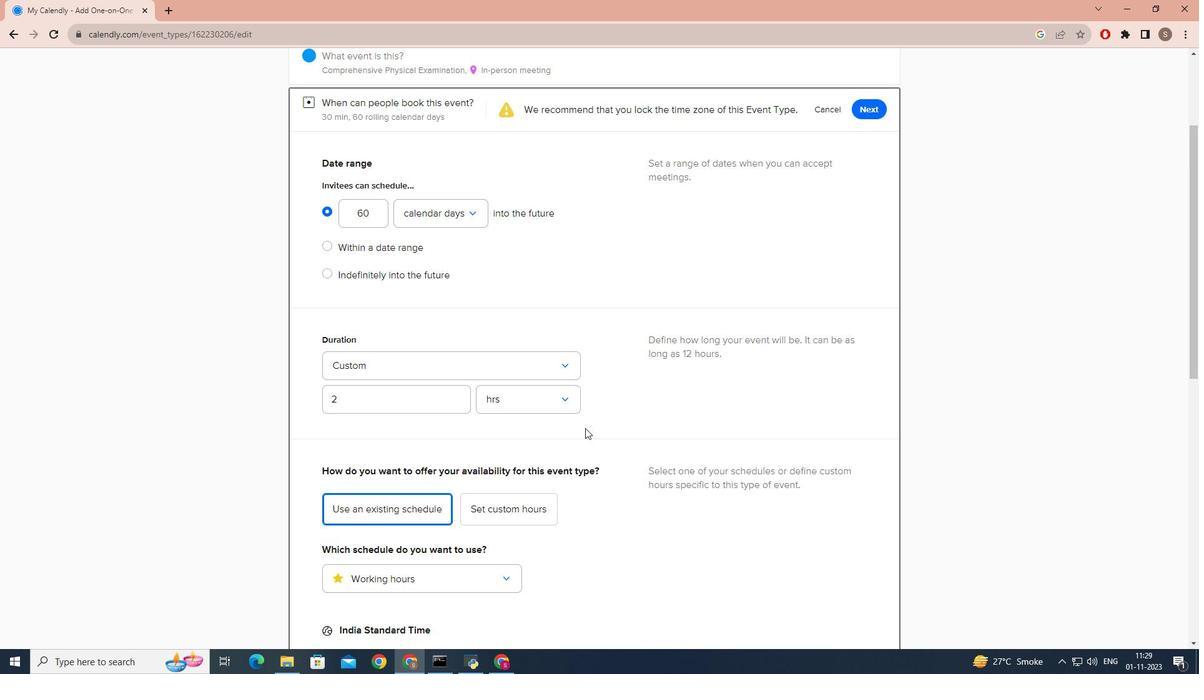 
Action: Mouse scrolled (585, 428) with delta (0, 0)
Screenshot: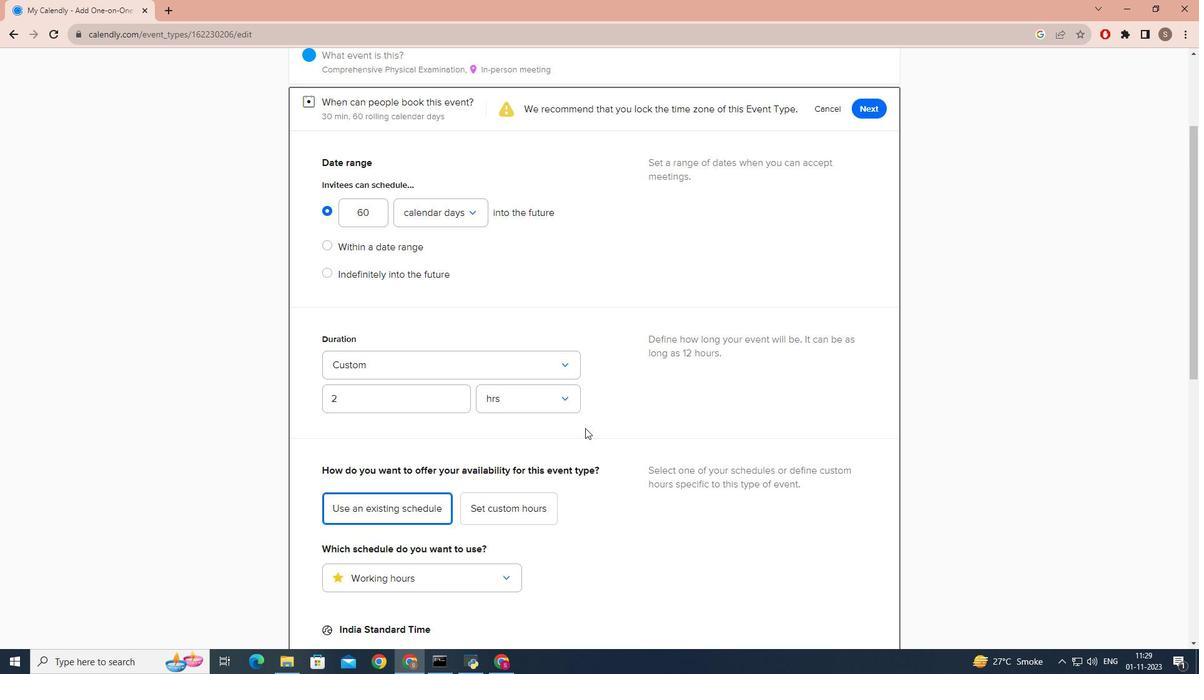 
Action: Mouse scrolled (585, 428) with delta (0, 0)
Screenshot: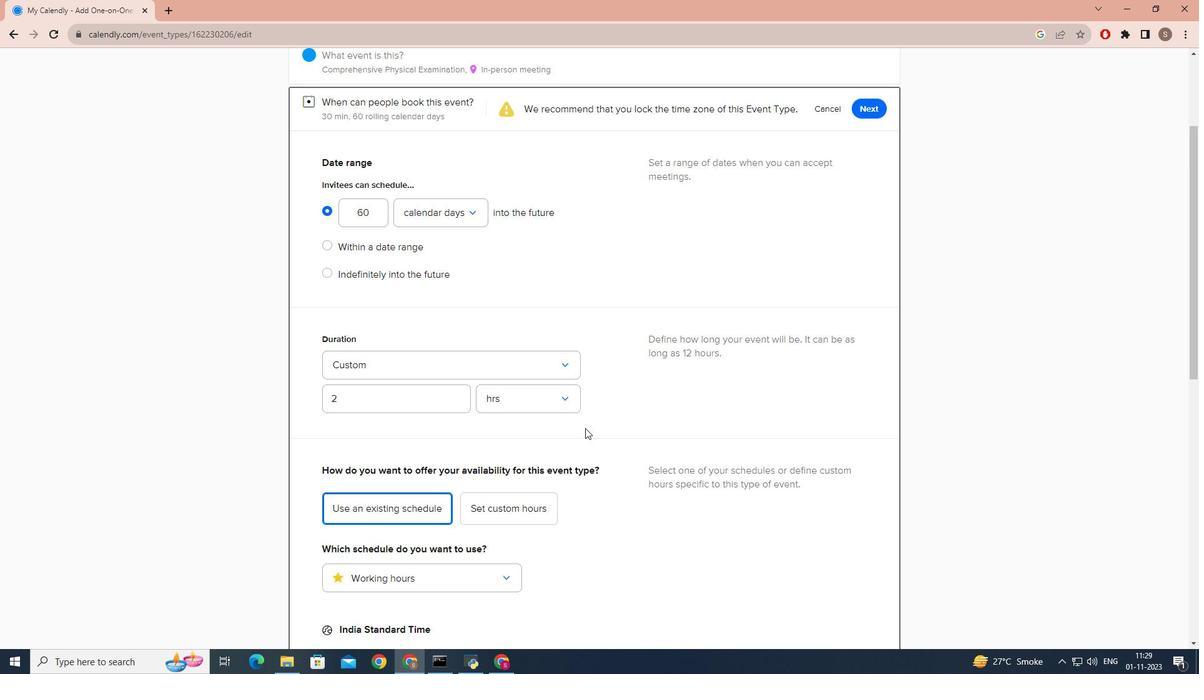 
Action: Mouse scrolled (585, 428) with delta (0, 0)
Screenshot: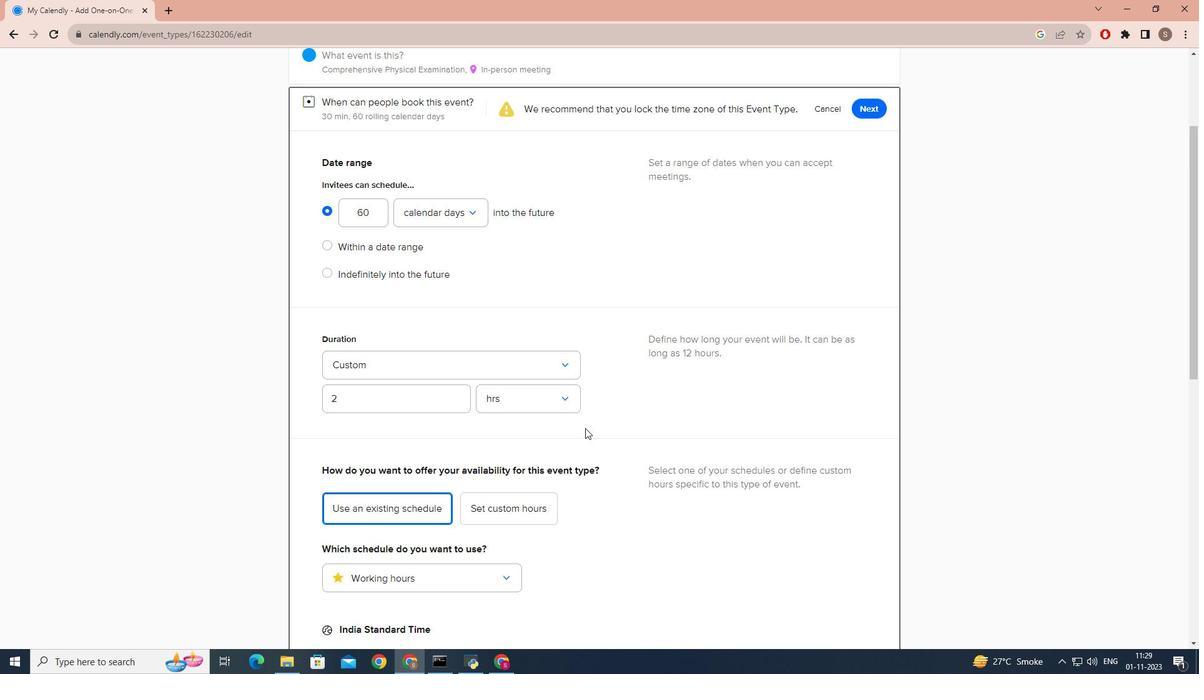 
Action: Mouse scrolled (585, 428) with delta (0, 0)
Screenshot: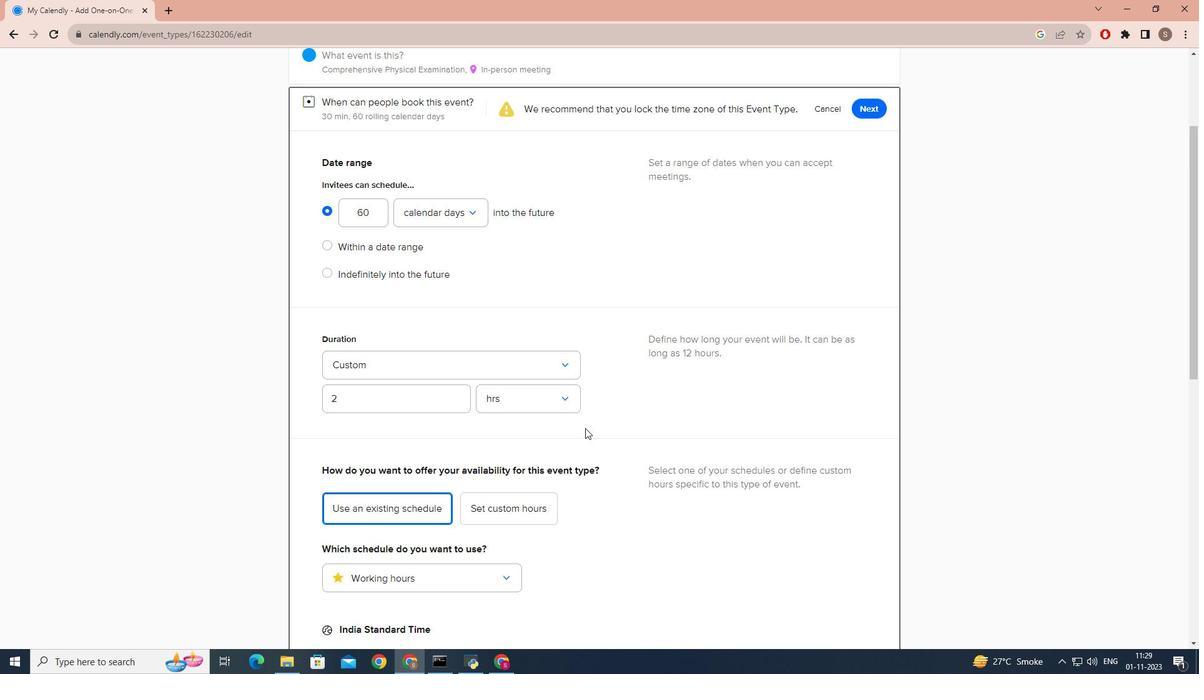 
Action: Mouse scrolled (585, 428) with delta (0, 0)
Screenshot: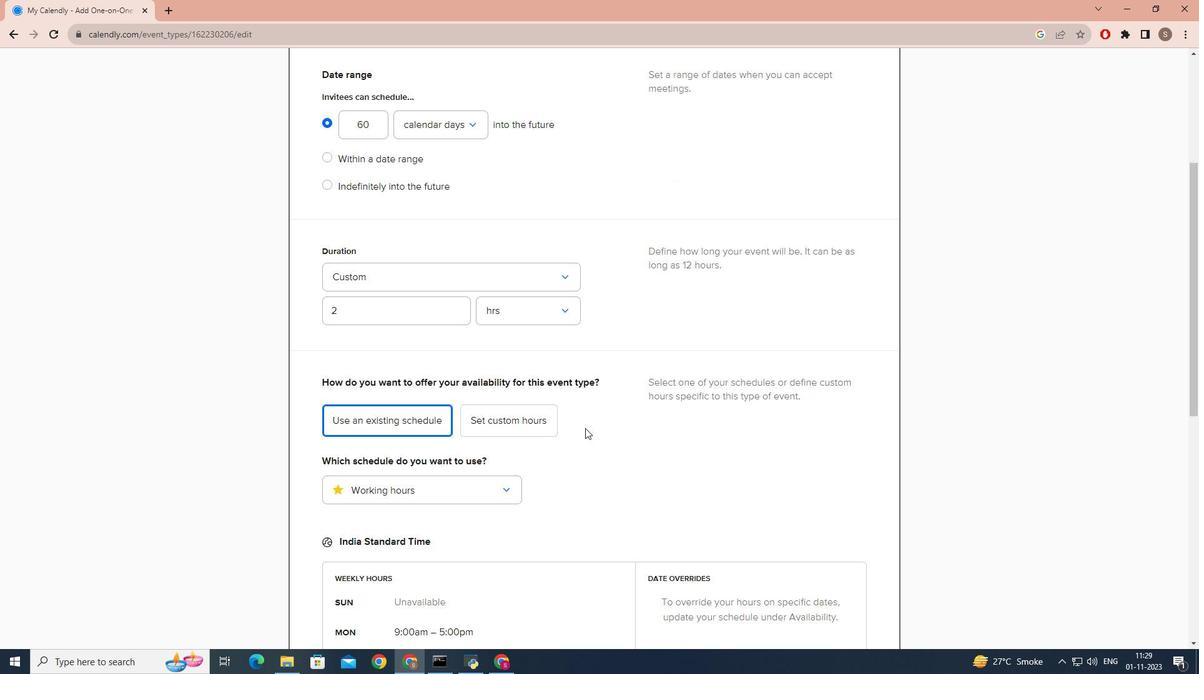 
Action: Mouse scrolled (585, 428) with delta (0, 0)
Screenshot: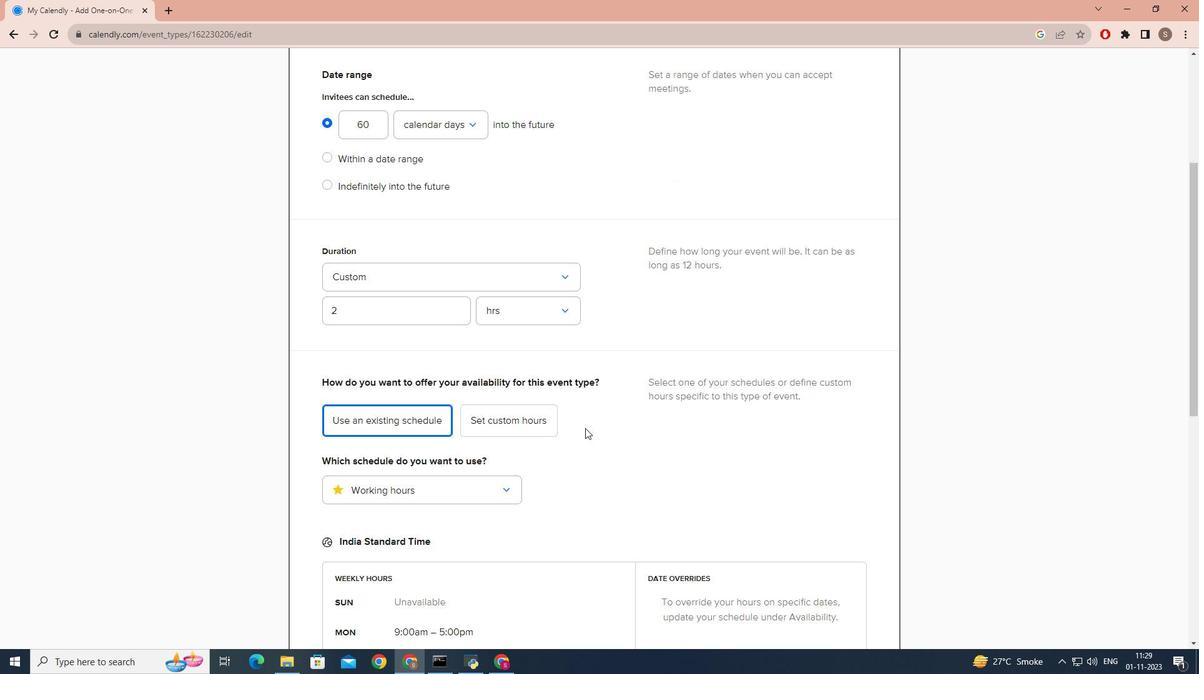 
Action: Mouse scrolled (585, 428) with delta (0, 0)
Screenshot: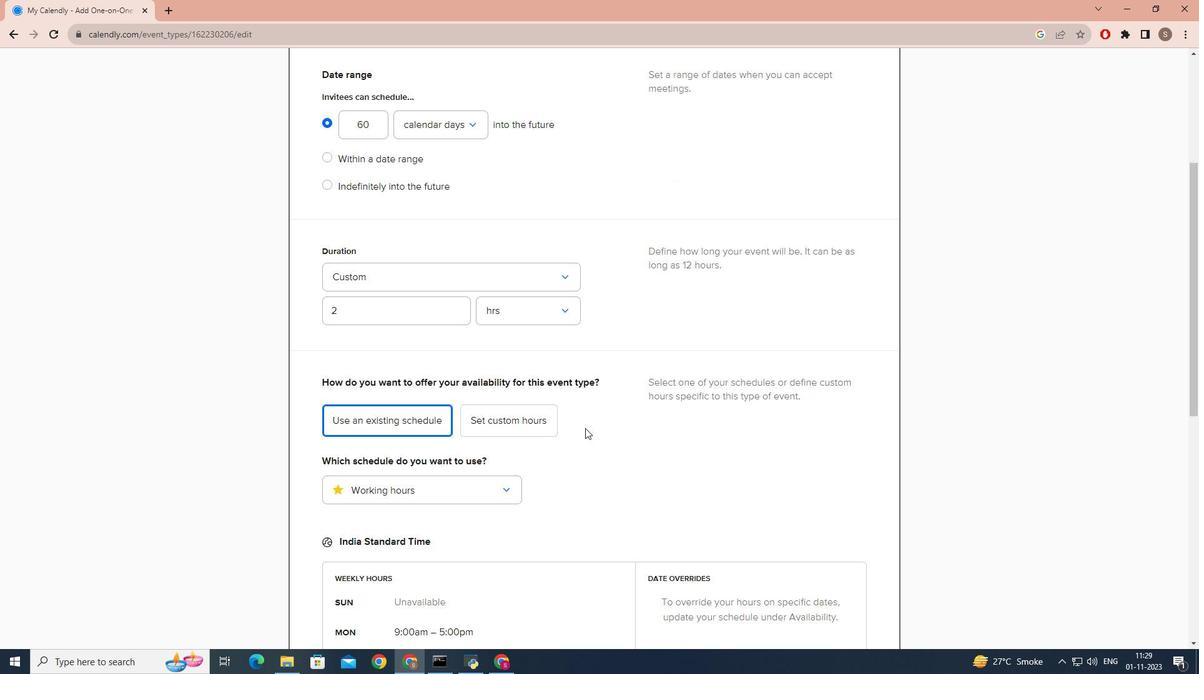 
Action: Mouse scrolled (585, 428) with delta (0, 0)
Screenshot: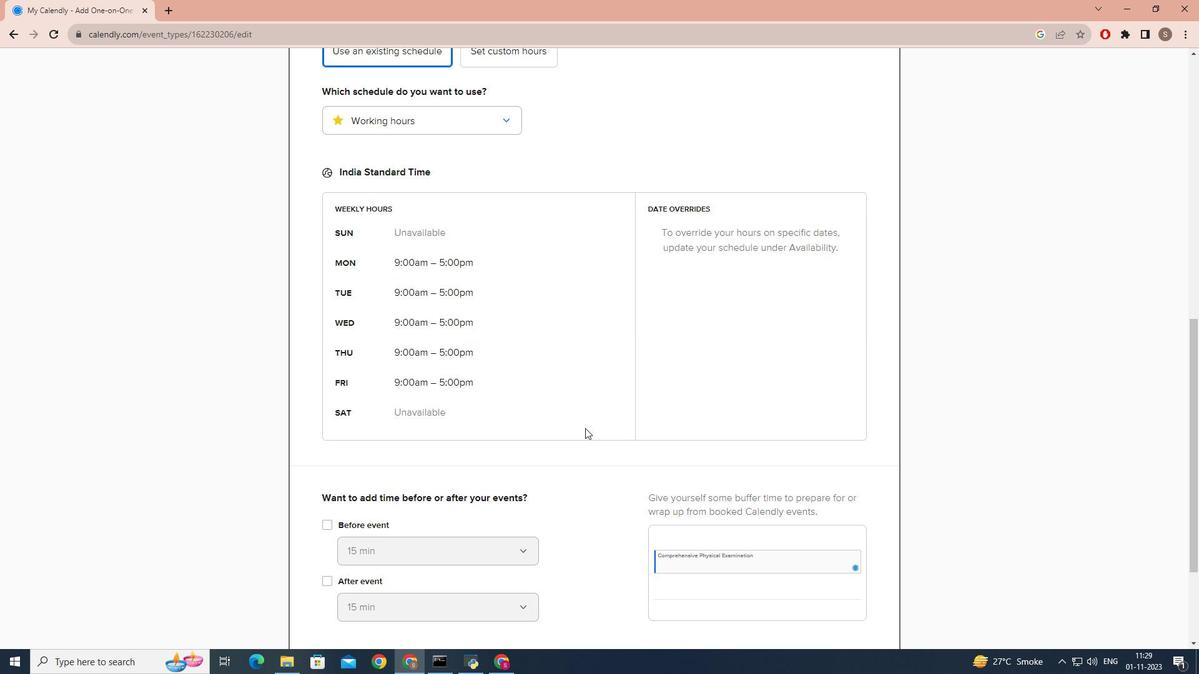 
Action: Mouse scrolled (585, 428) with delta (0, 0)
Screenshot: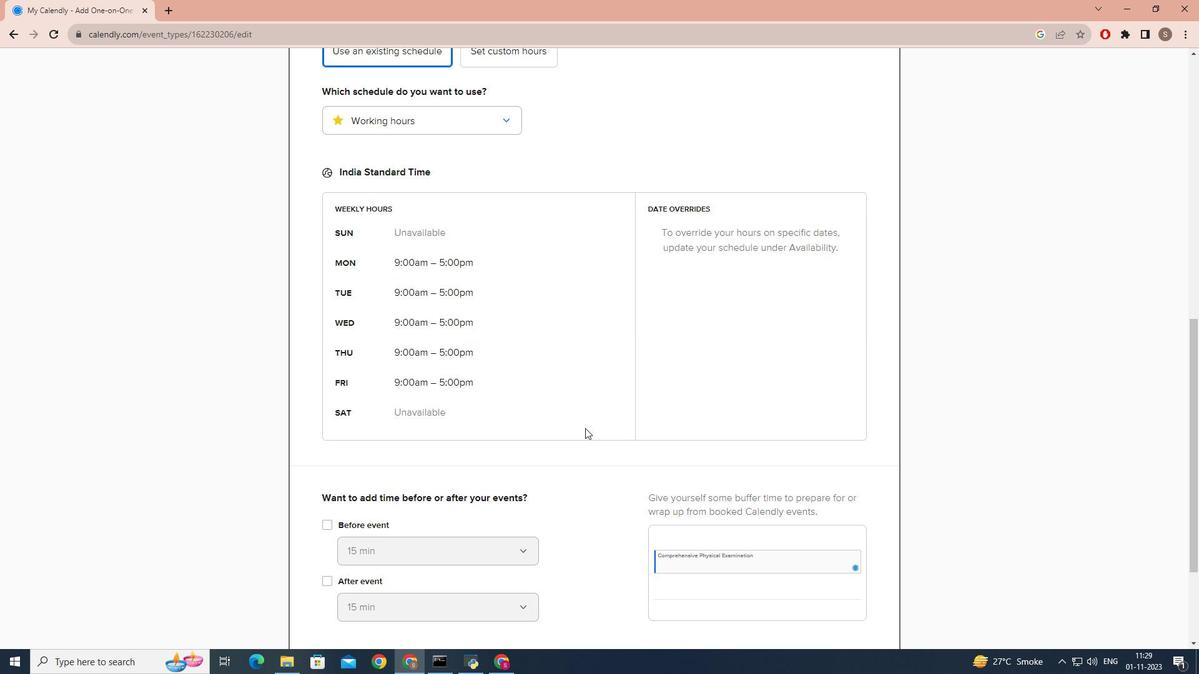 
Action: Mouse scrolled (585, 428) with delta (0, 0)
Screenshot: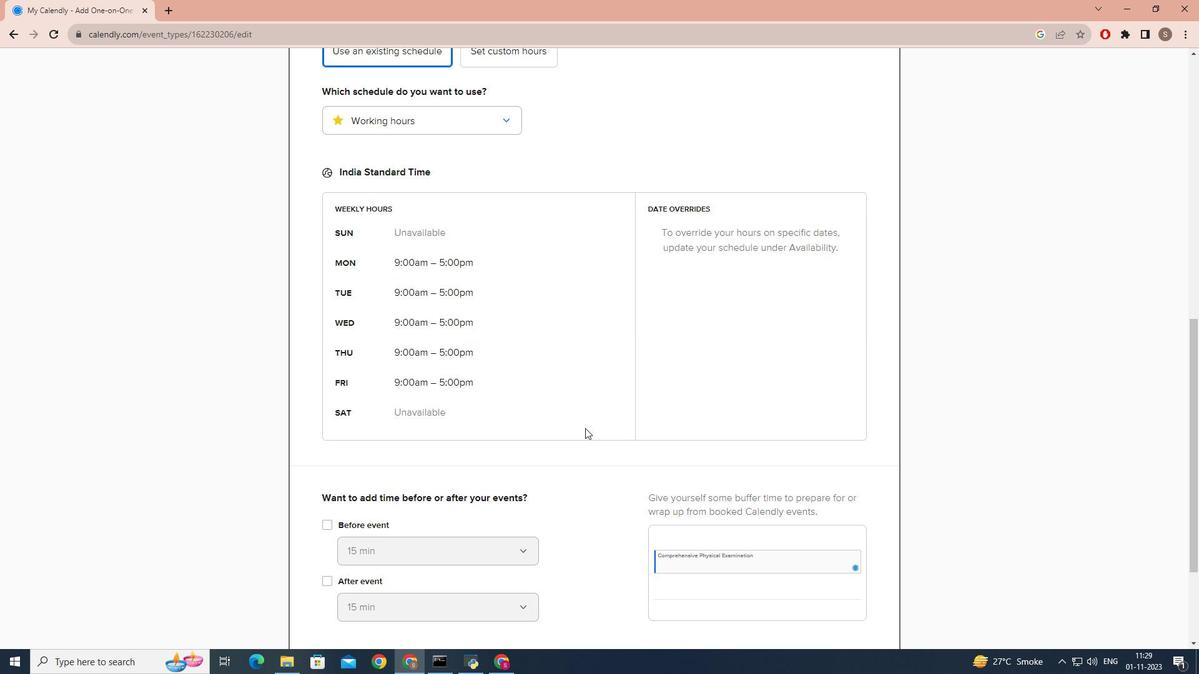 
Action: Mouse scrolled (585, 428) with delta (0, 0)
Screenshot: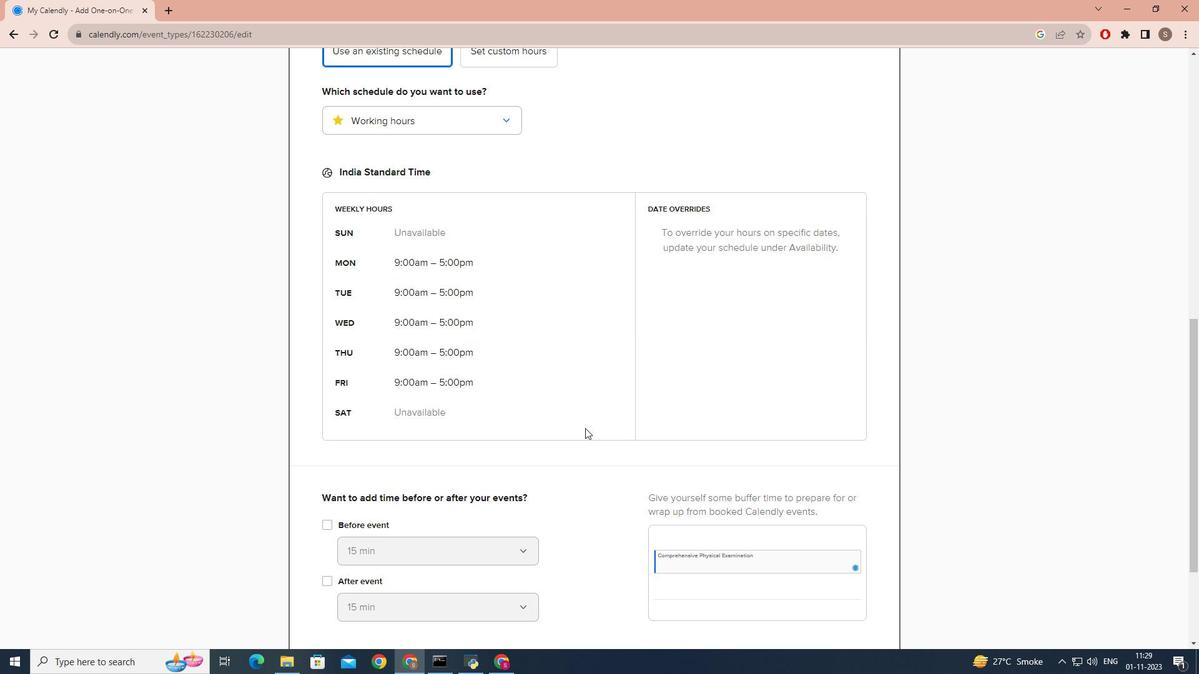 
Action: Mouse scrolled (585, 428) with delta (0, 0)
Screenshot: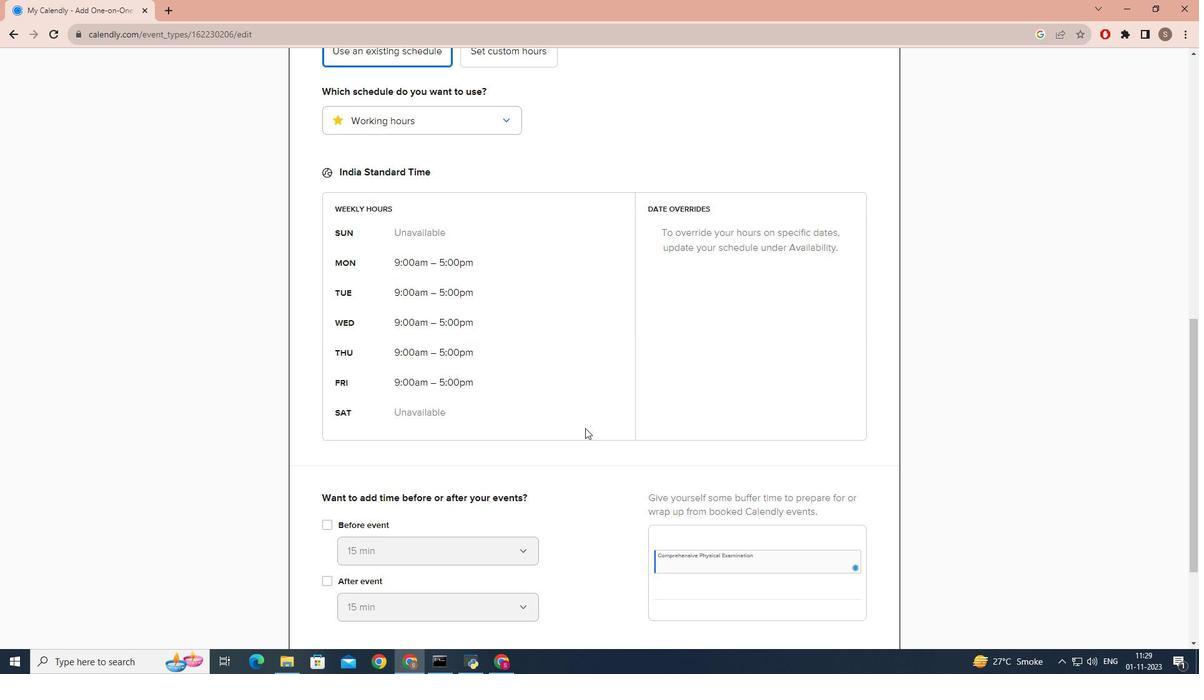 
Action: Mouse scrolled (585, 428) with delta (0, 0)
Screenshot: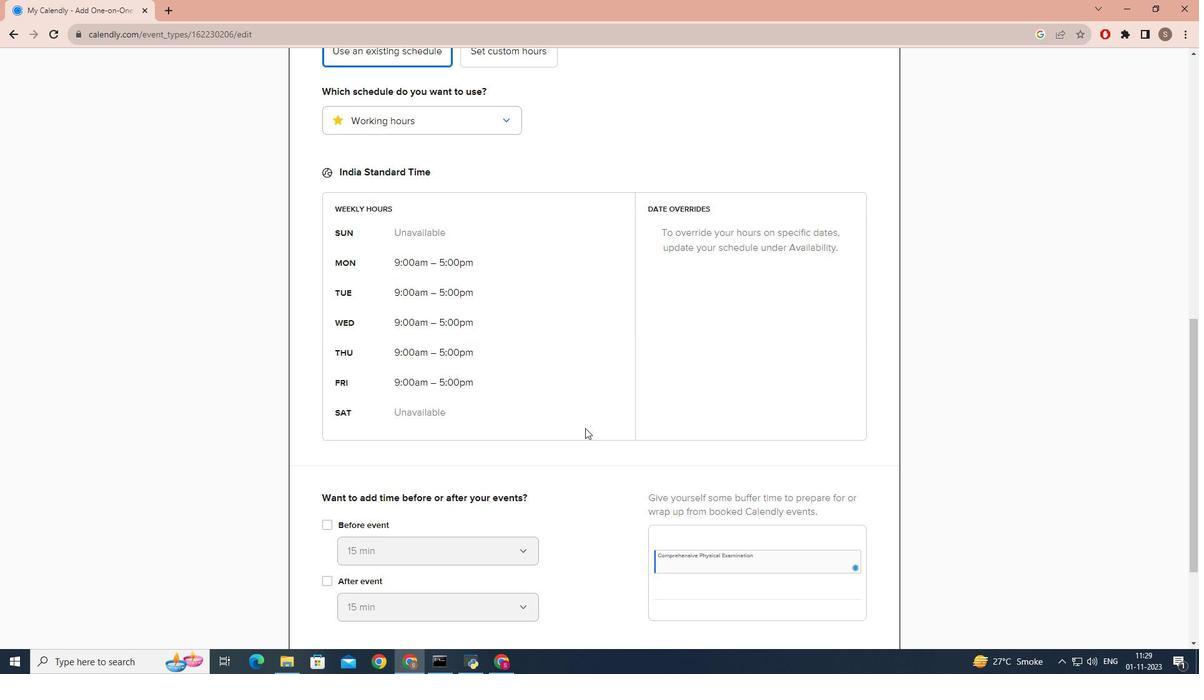 
Action: Mouse scrolled (585, 428) with delta (0, 0)
Screenshot: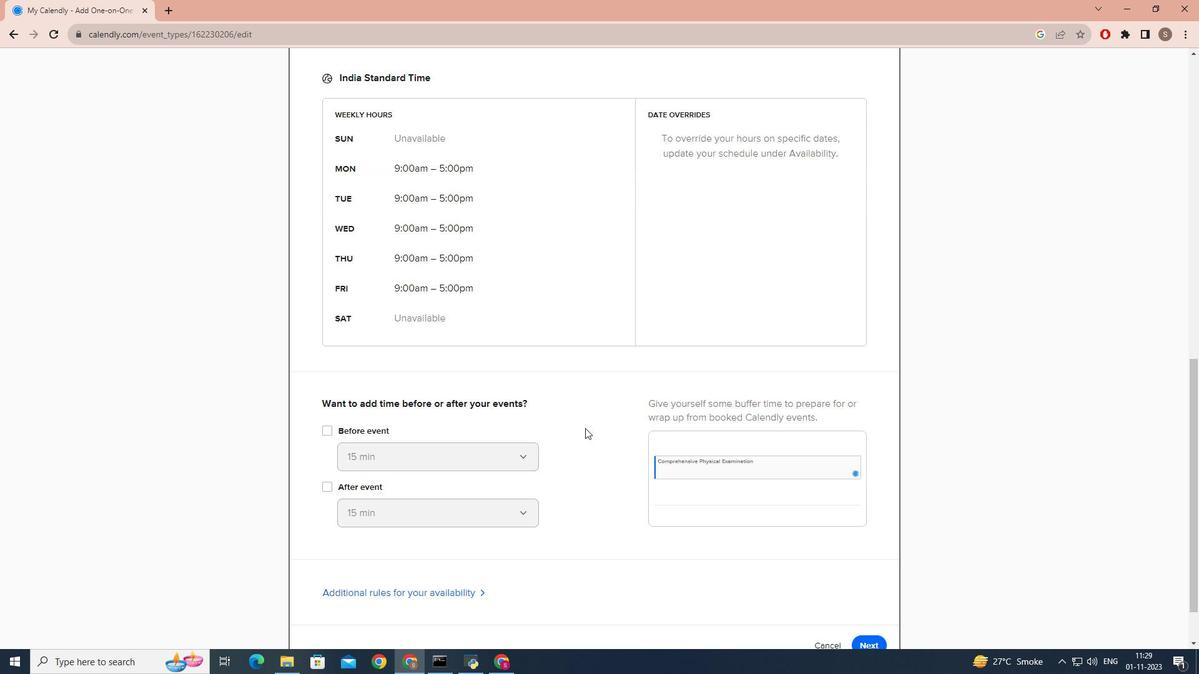 
Action: Mouse moved to (878, 587)
Screenshot: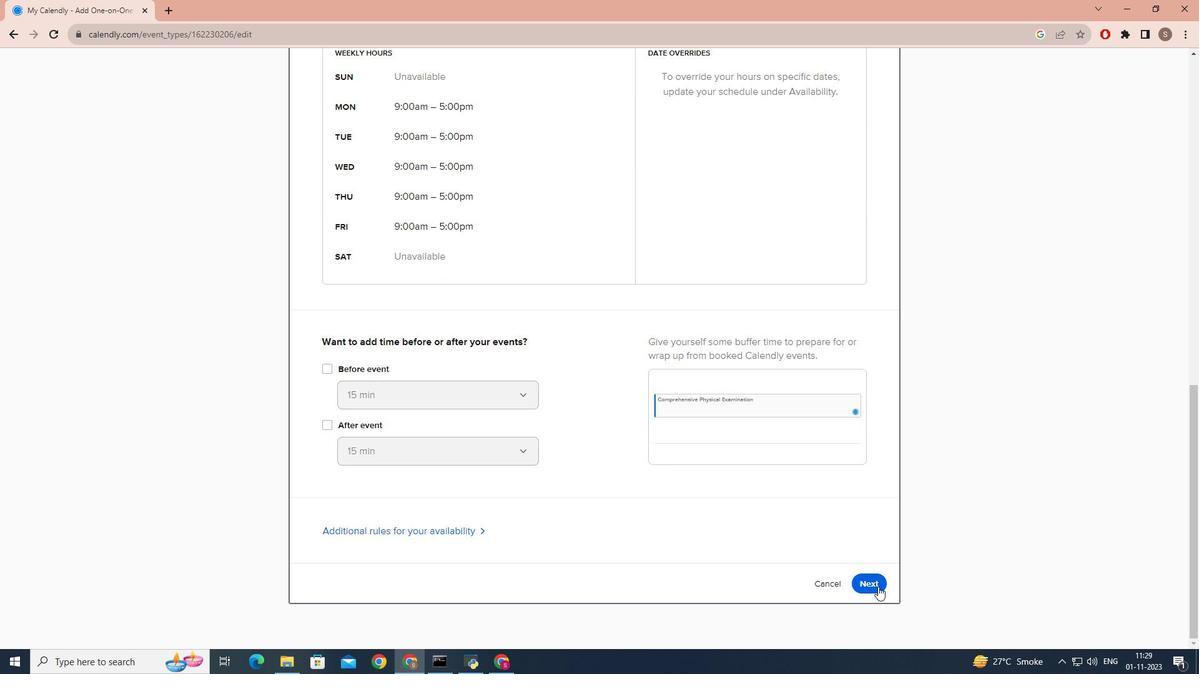 
Action: Mouse pressed left at (878, 587)
Screenshot: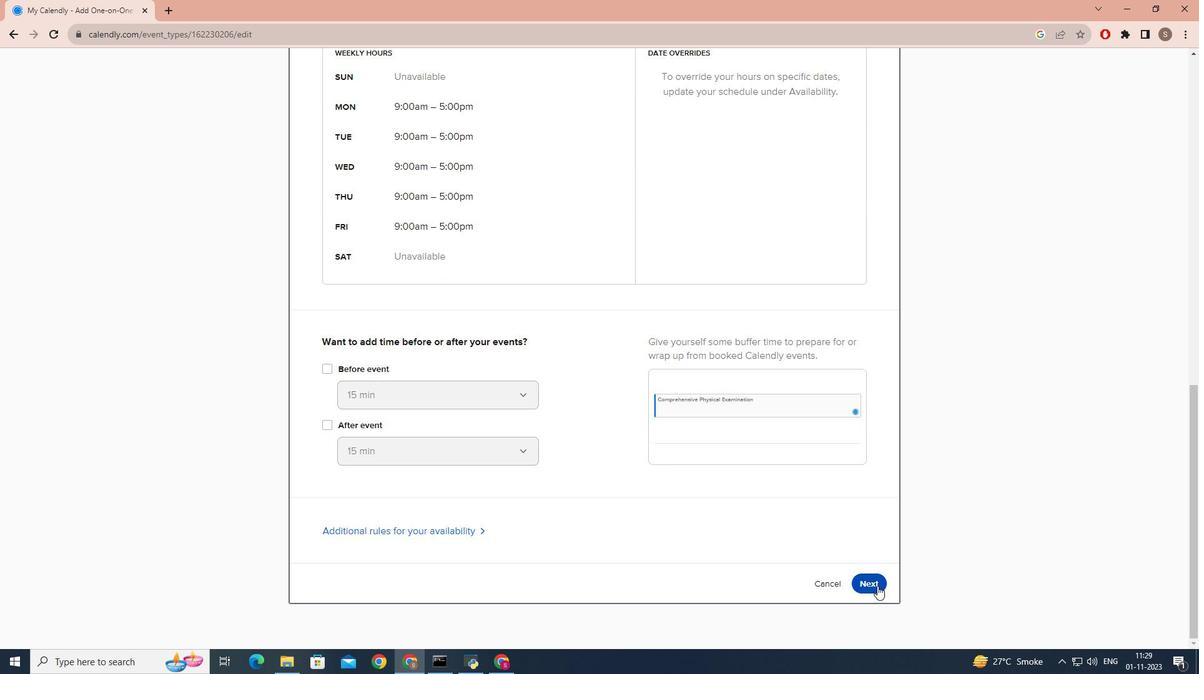 
Action: Mouse moved to (878, 586)
Screenshot: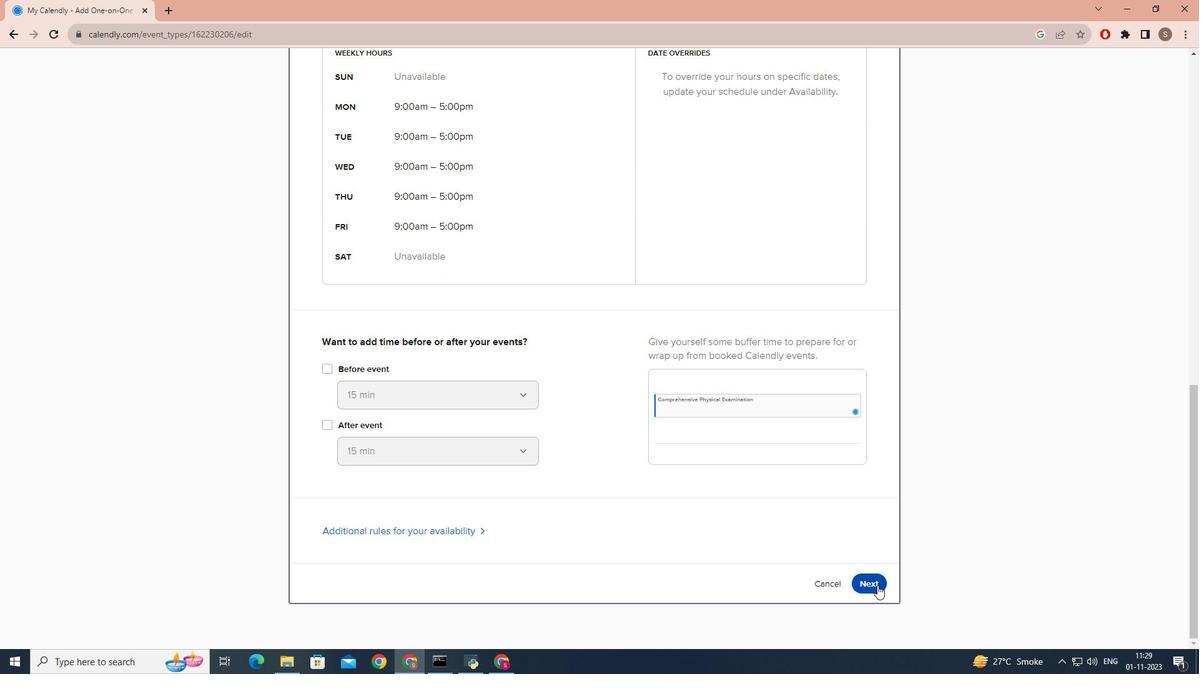 
